 Task: Look for space in Segezha, Russia from 9th June, 2023 to 16th June, 2023 for 2 adults in price range Rs.8000 to Rs.16000. Place can be entire place with 2 bedrooms having 2 beds and 1 bathroom. Property type can be house, flat, guest house. Booking option can be shelf check-in. Required host language is English.
Action: Mouse moved to (384, 85)
Screenshot: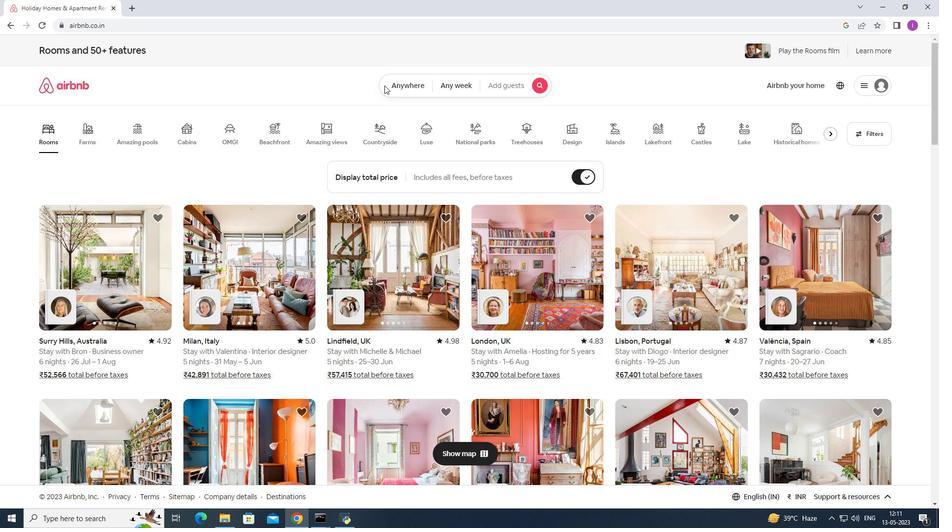 
Action: Mouse pressed left at (384, 85)
Screenshot: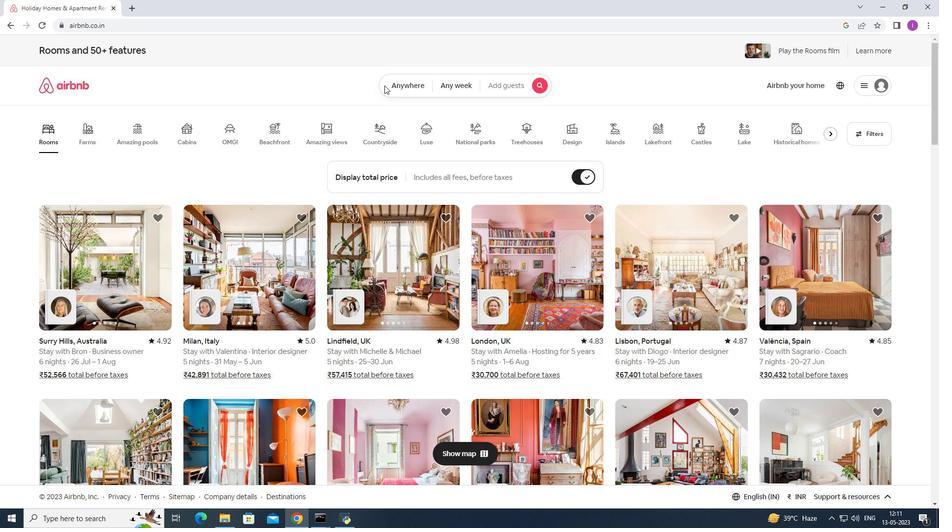 
Action: Mouse moved to (407, 88)
Screenshot: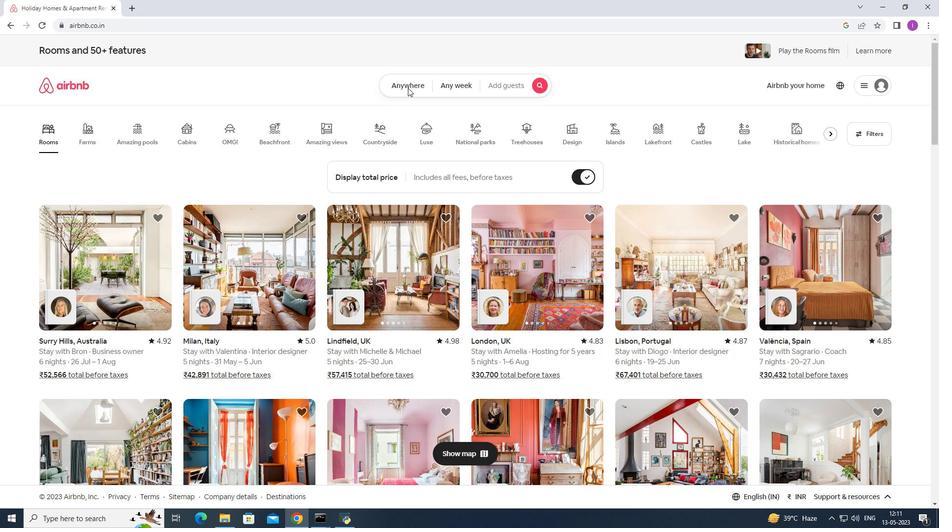 
Action: Mouse pressed left at (407, 88)
Screenshot: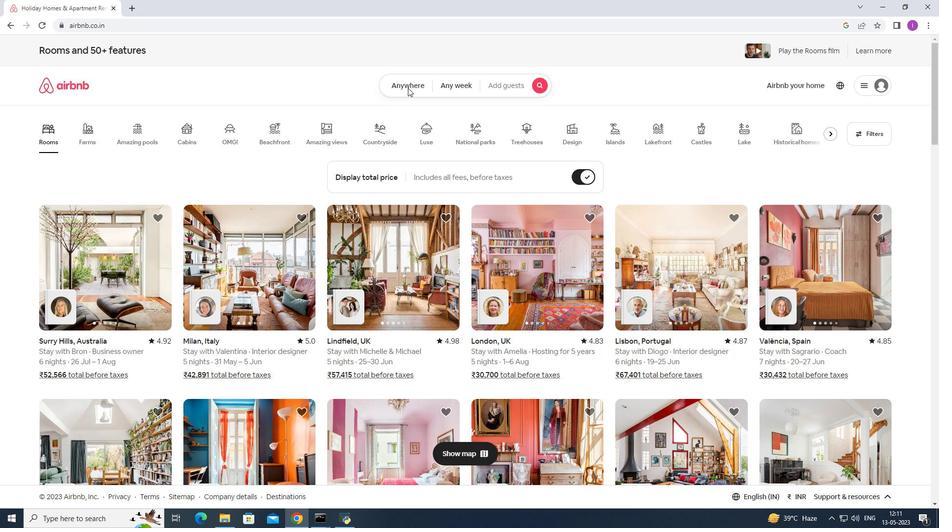 
Action: Mouse moved to (335, 122)
Screenshot: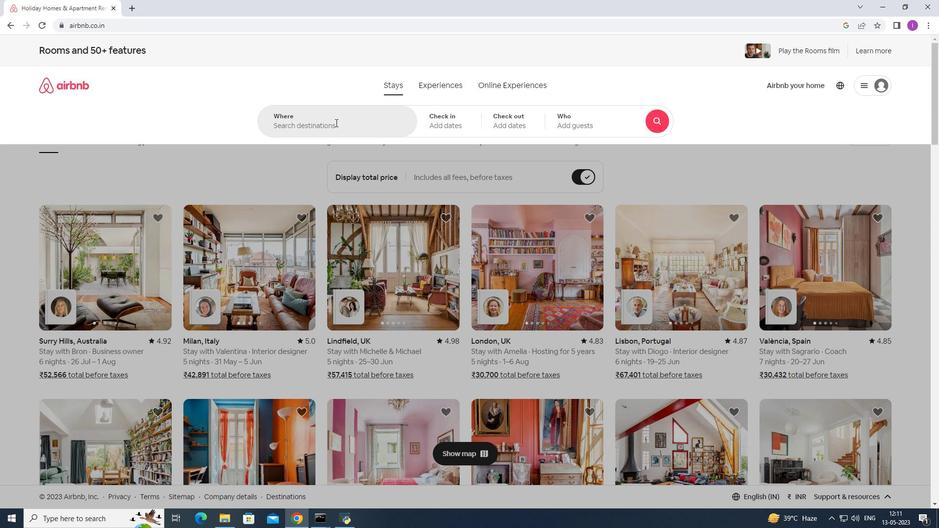 
Action: Mouse pressed left at (335, 122)
Screenshot: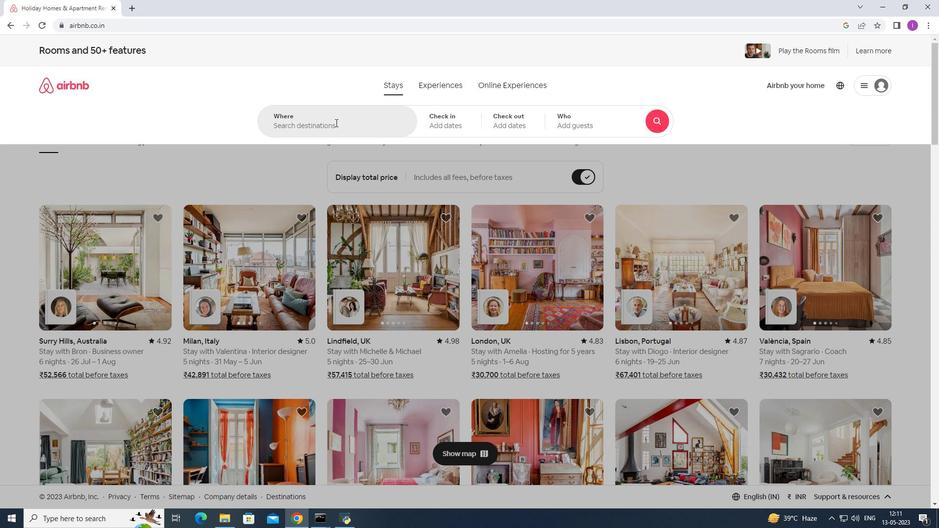 
Action: Key pressed <Key.shift>Segr<Key.backspace>ezh
Screenshot: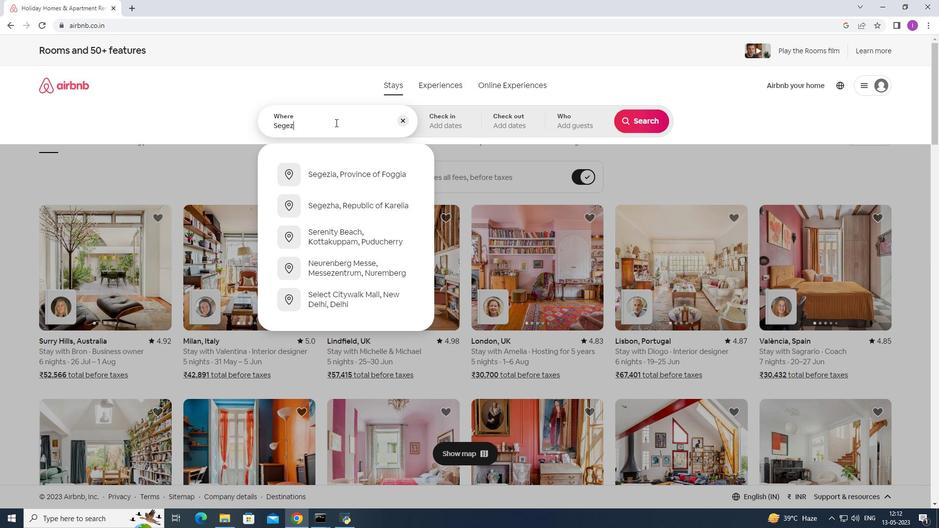 
Action: Mouse moved to (334, 125)
Screenshot: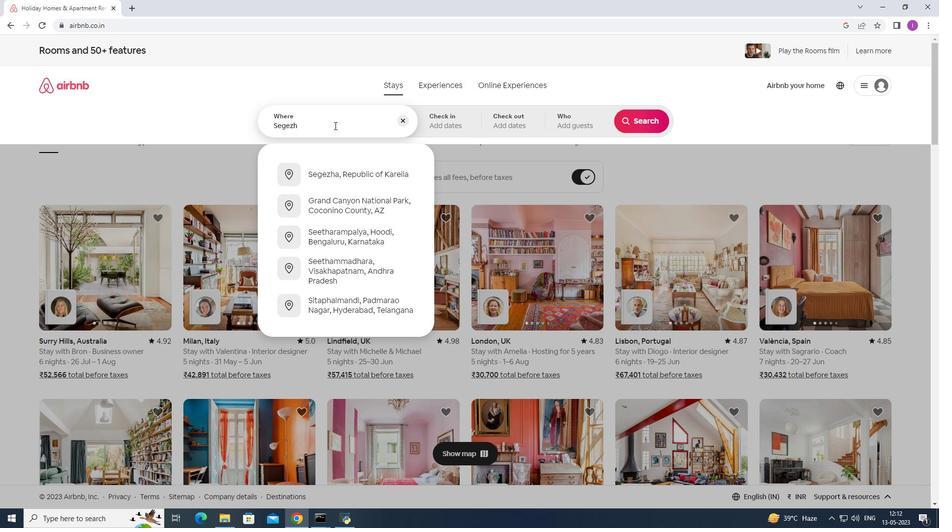 
Action: Key pressed a,<Key.shift>Russia
Screenshot: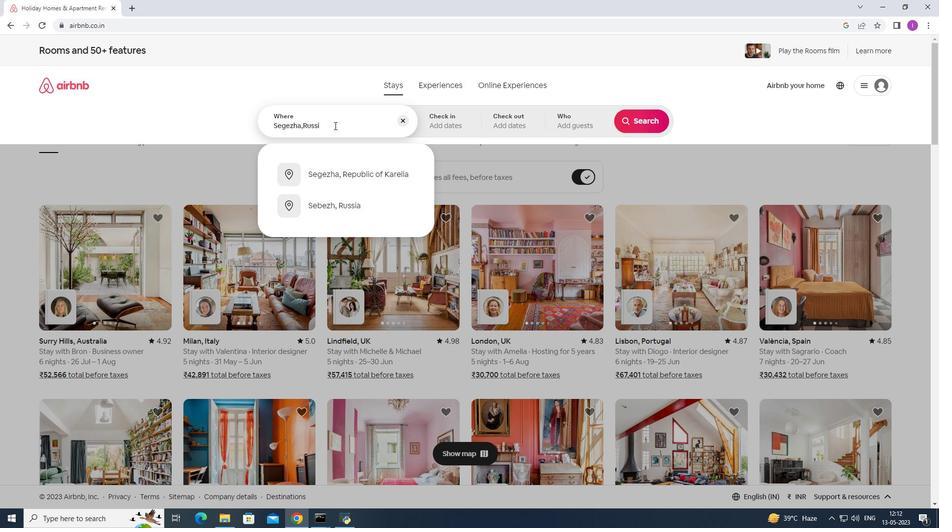 
Action: Mouse moved to (447, 128)
Screenshot: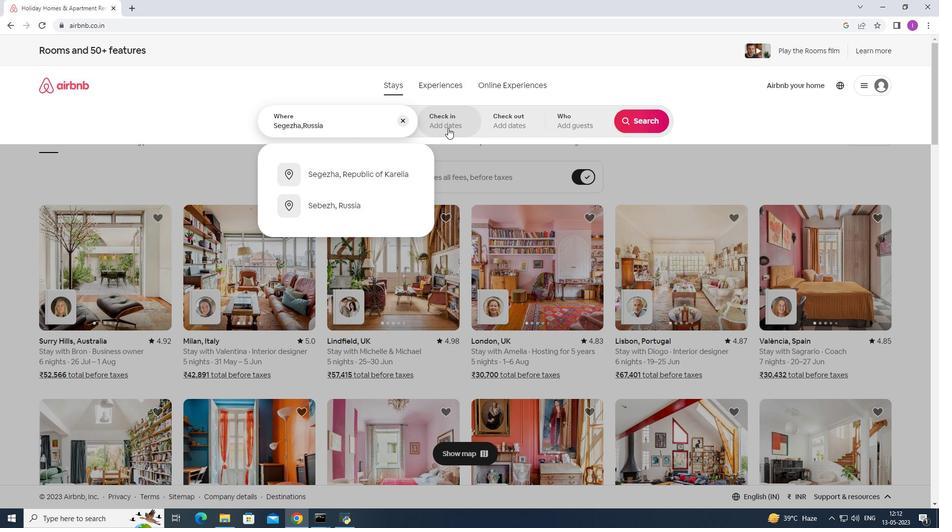 
Action: Mouse pressed left at (447, 128)
Screenshot: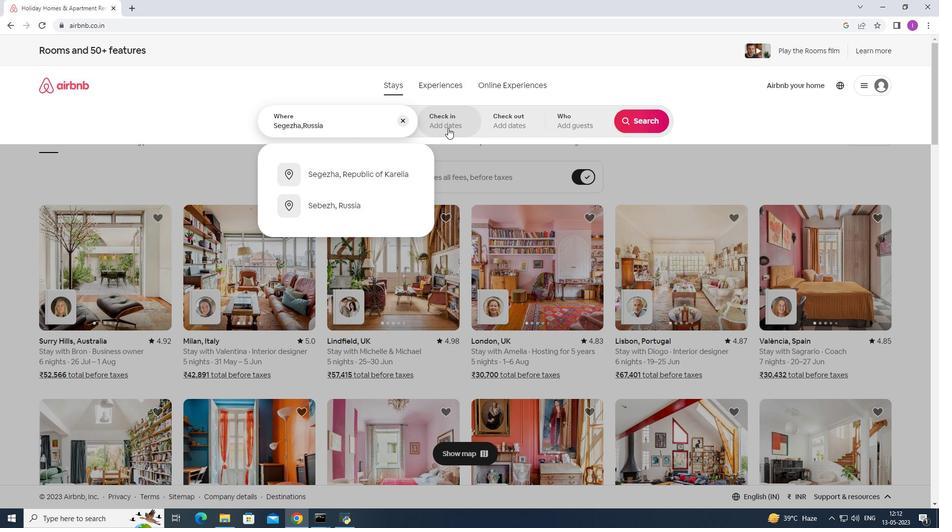 
Action: Mouse moved to (640, 198)
Screenshot: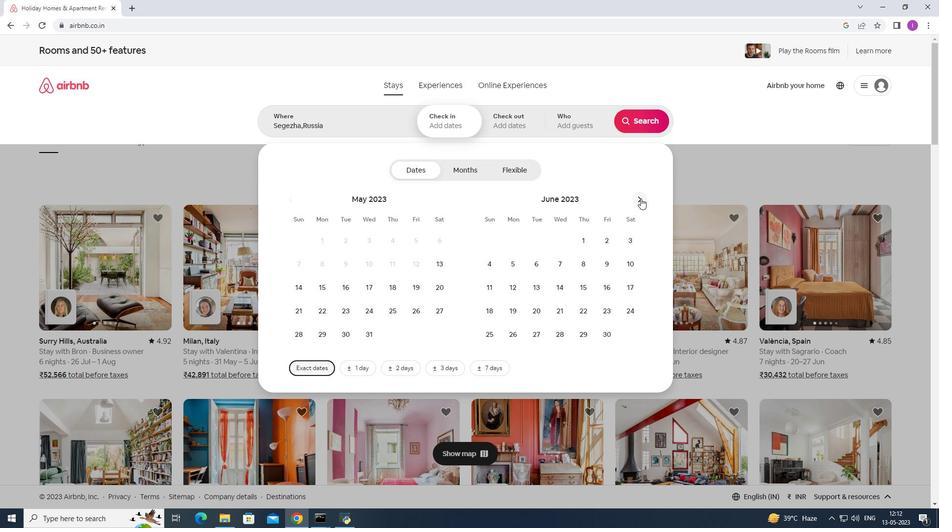 
Action: Mouse pressed left at (640, 198)
Screenshot: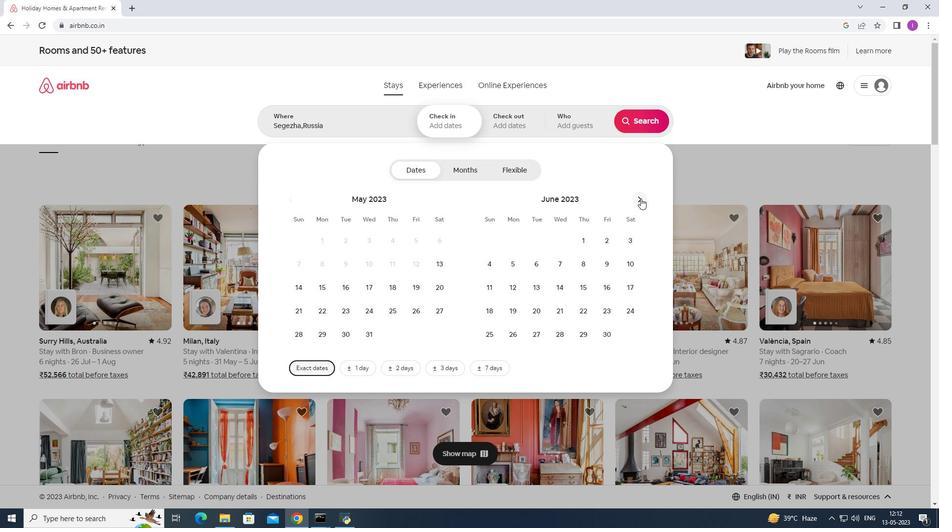 
Action: Mouse moved to (412, 259)
Screenshot: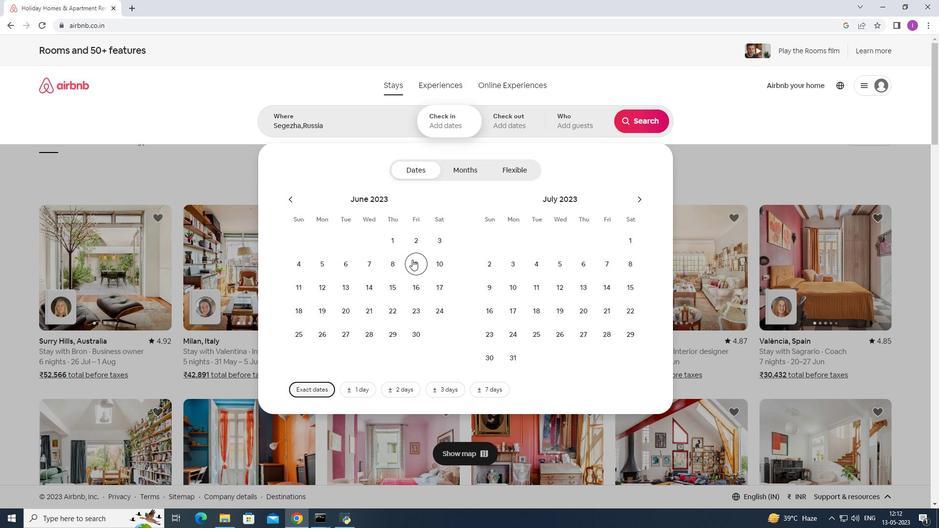 
Action: Mouse pressed left at (412, 259)
Screenshot: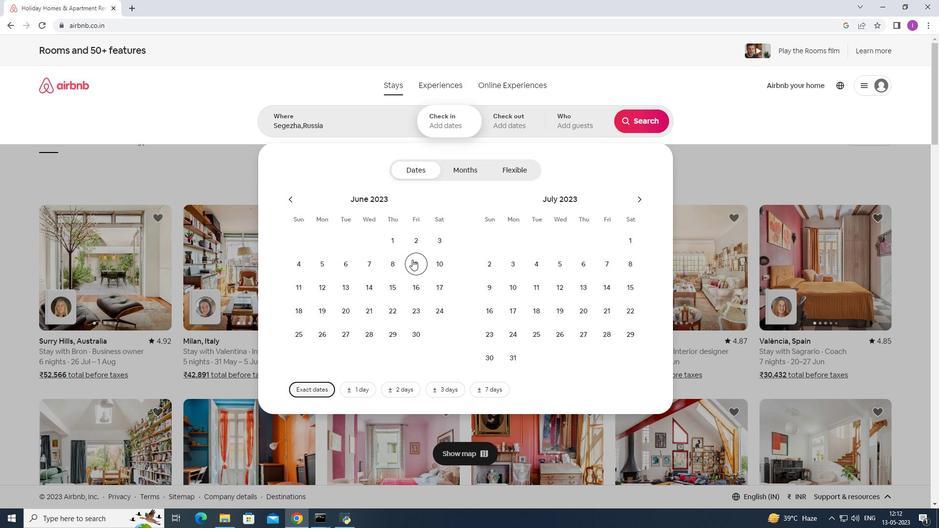 
Action: Mouse moved to (411, 283)
Screenshot: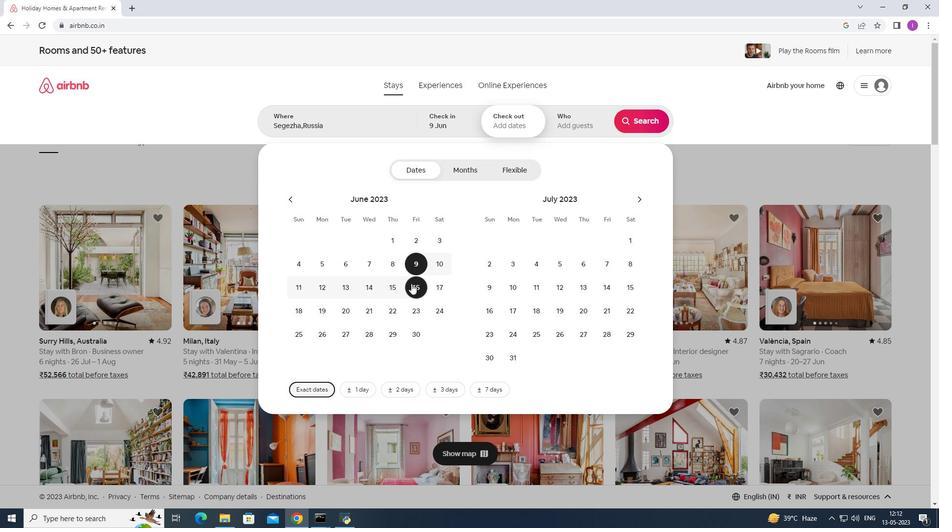 
Action: Mouse pressed left at (411, 283)
Screenshot: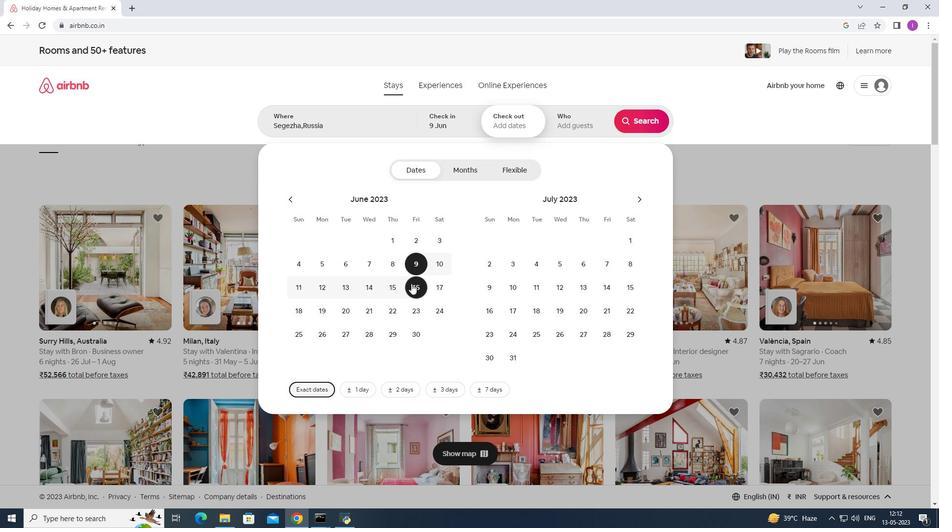 
Action: Mouse moved to (566, 128)
Screenshot: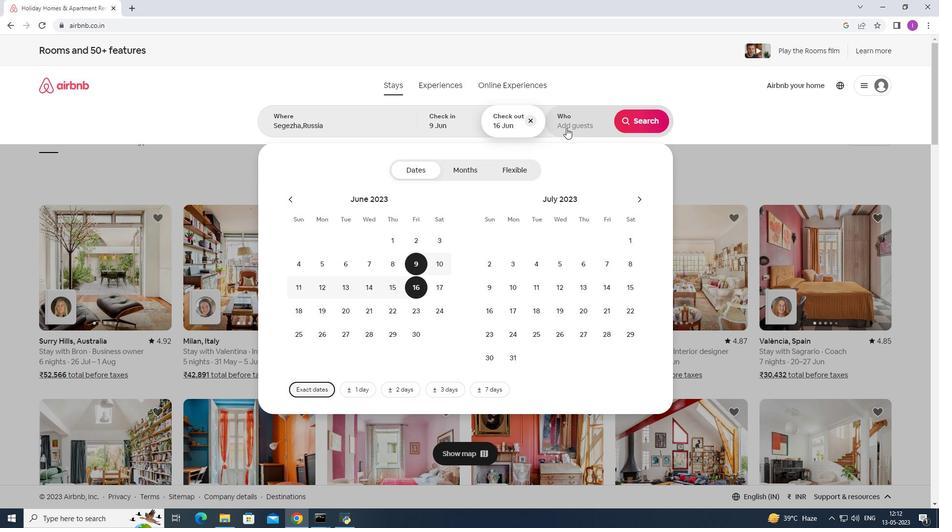 
Action: Mouse pressed left at (566, 128)
Screenshot: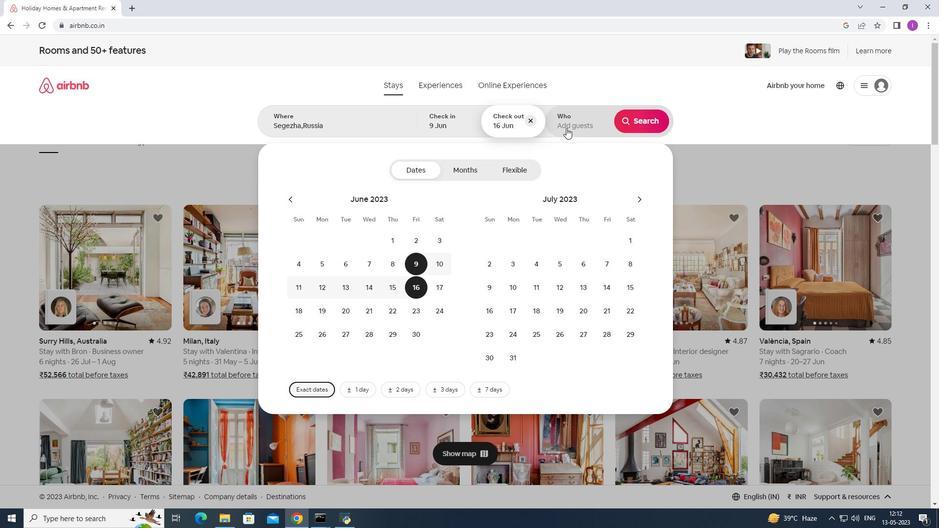 
Action: Mouse moved to (647, 171)
Screenshot: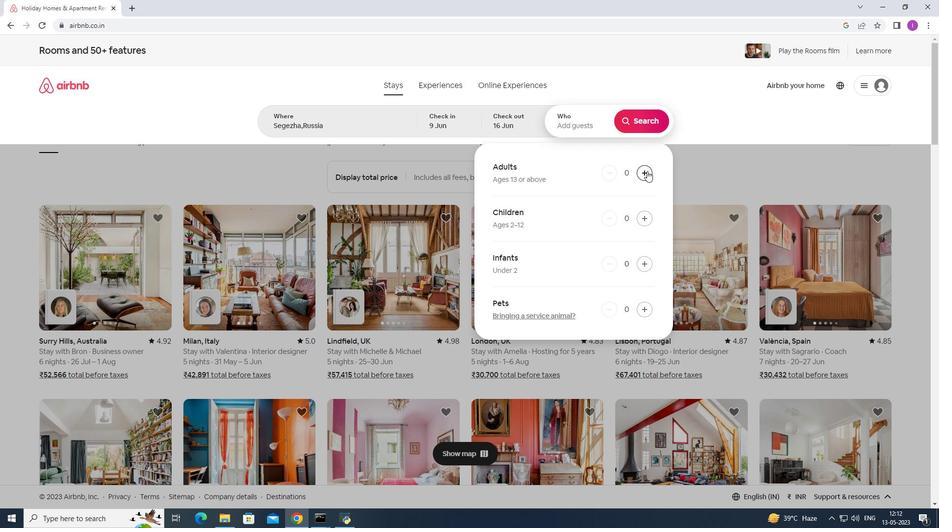 
Action: Mouse pressed left at (647, 171)
Screenshot: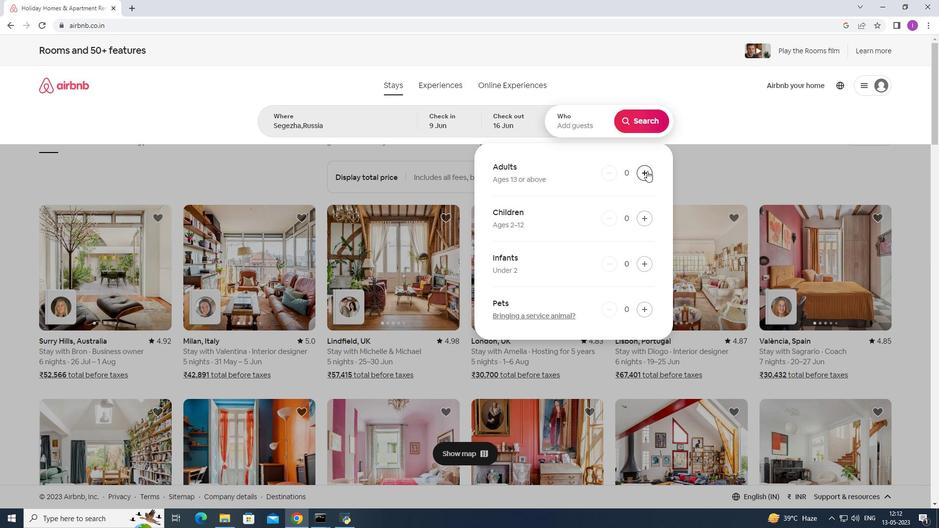 
Action: Mouse pressed left at (647, 171)
Screenshot: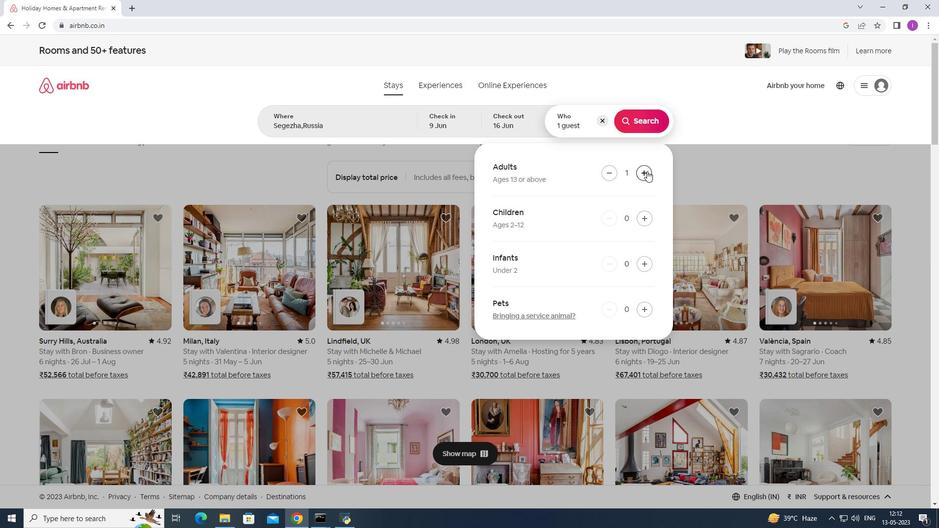 
Action: Mouse moved to (650, 117)
Screenshot: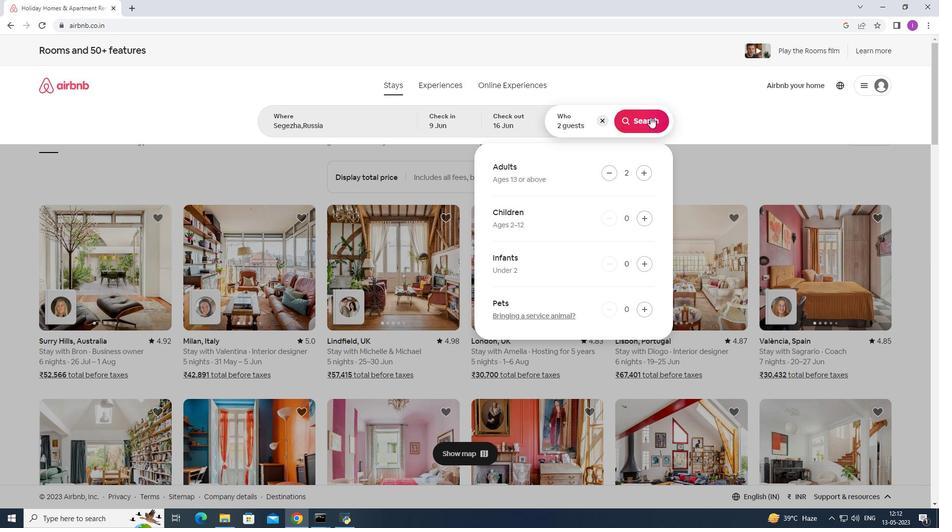 
Action: Mouse pressed left at (650, 117)
Screenshot: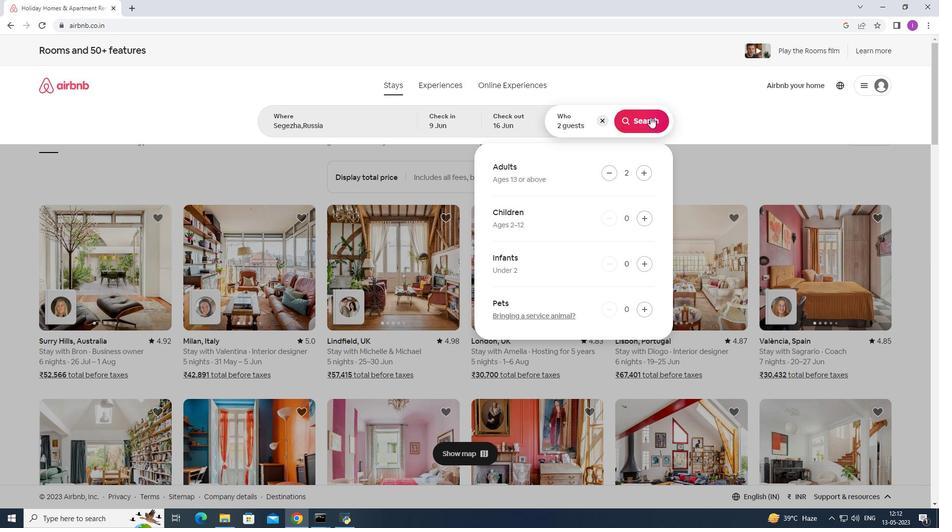 
Action: Mouse moved to (892, 95)
Screenshot: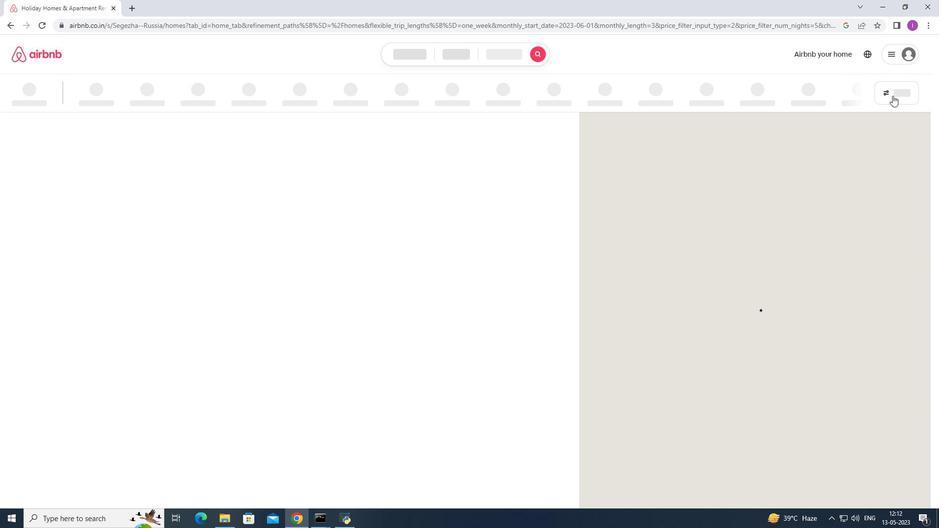 
Action: Mouse pressed left at (892, 95)
Screenshot: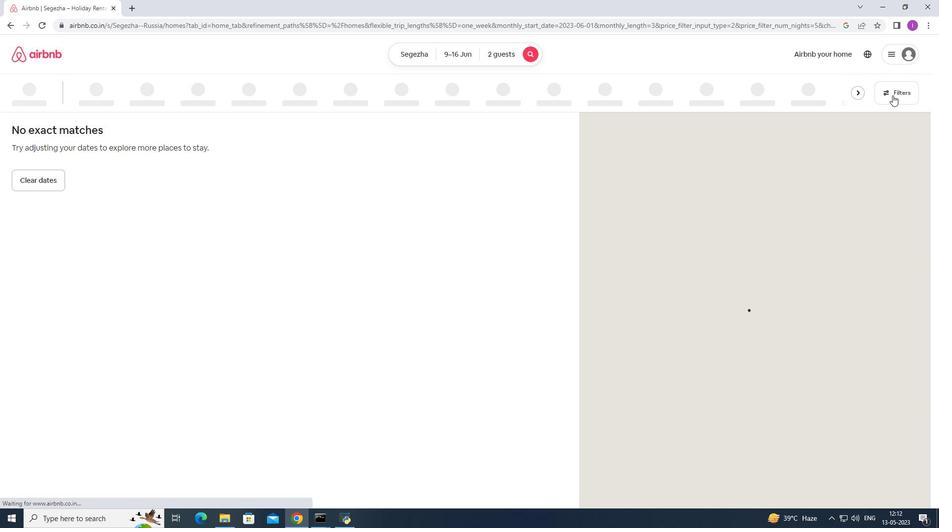 
Action: Mouse moved to (538, 335)
Screenshot: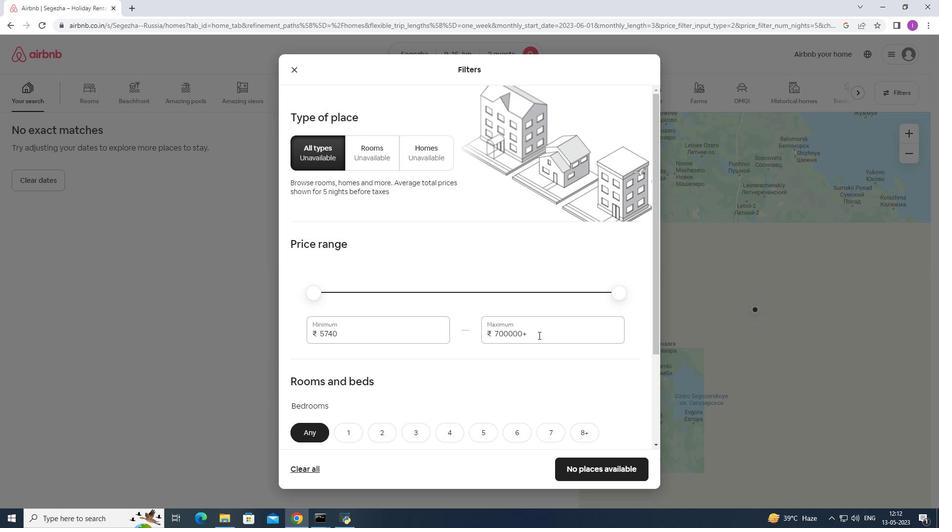 
Action: Mouse pressed left at (538, 335)
Screenshot: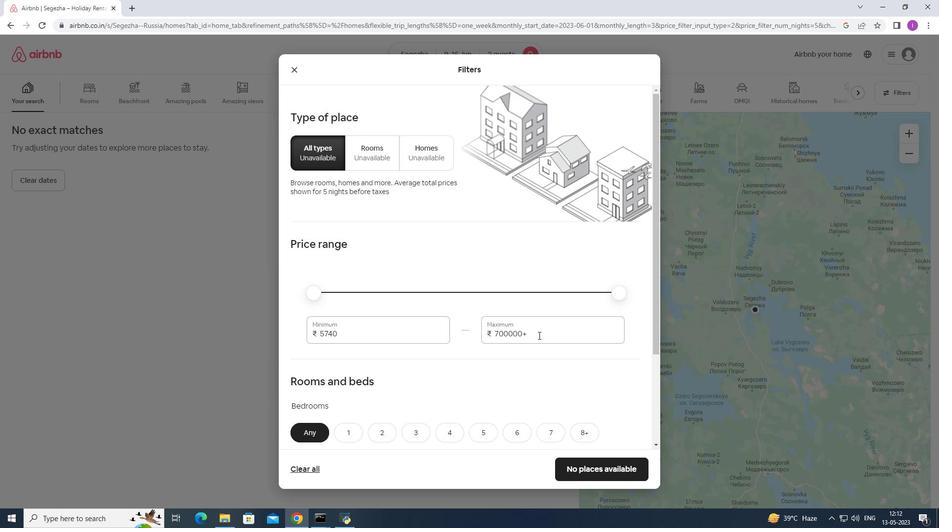 
Action: Mouse moved to (484, 332)
Screenshot: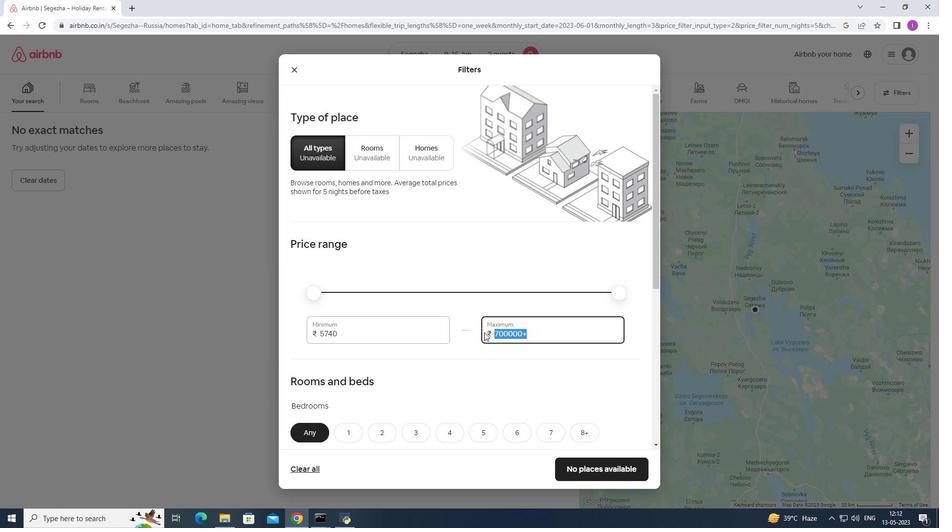 
Action: Key pressed 16000
Screenshot: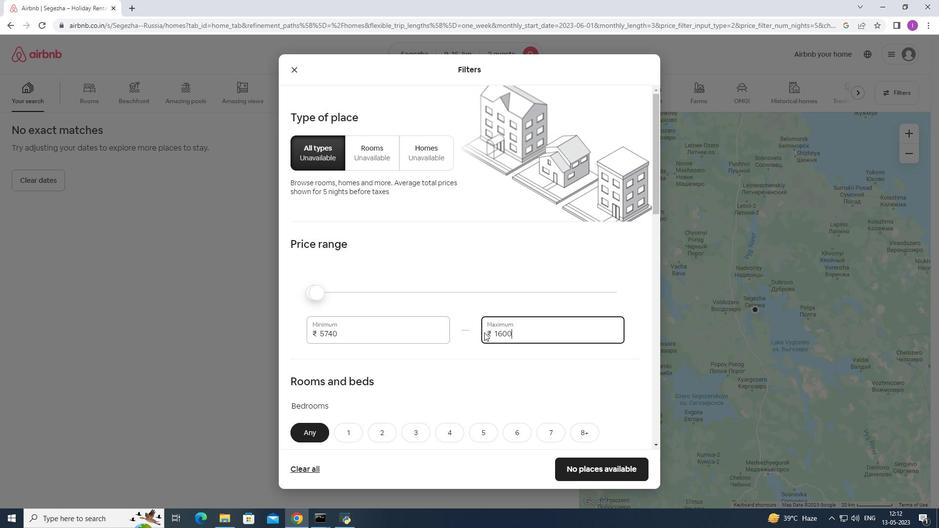 
Action: Mouse moved to (344, 331)
Screenshot: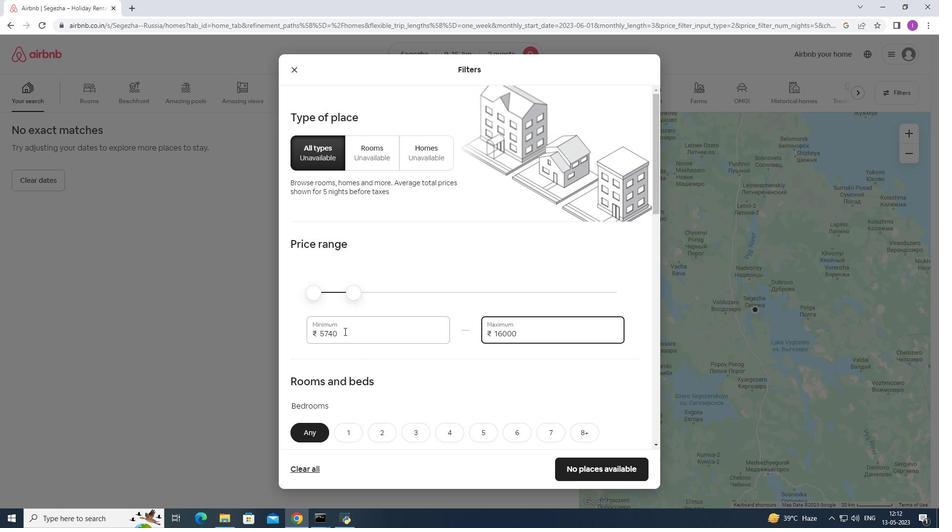 
Action: Mouse pressed left at (344, 331)
Screenshot: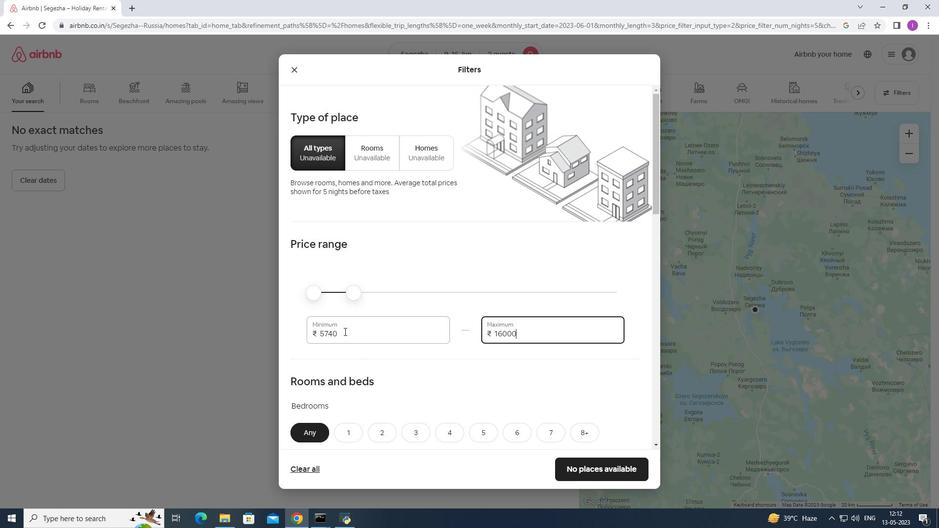 
Action: Mouse moved to (410, 350)
Screenshot: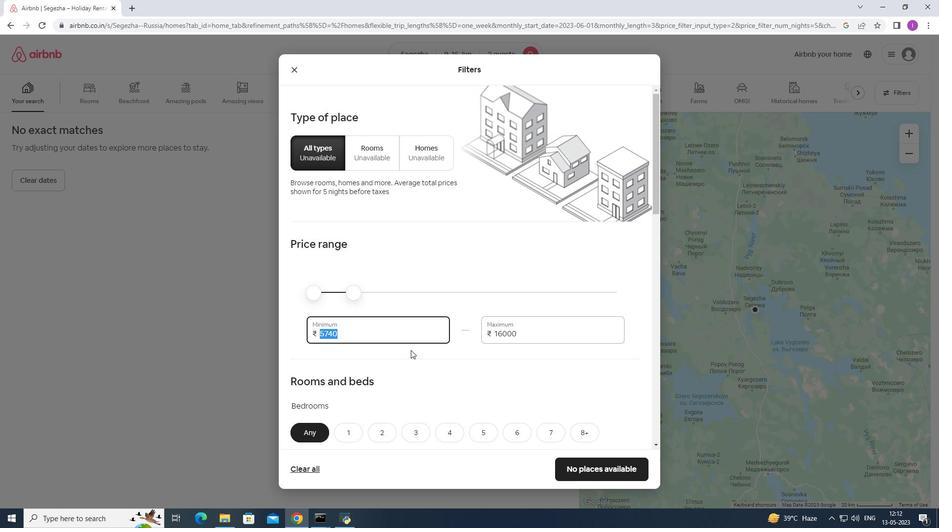 
Action: Key pressed 8000
Screenshot: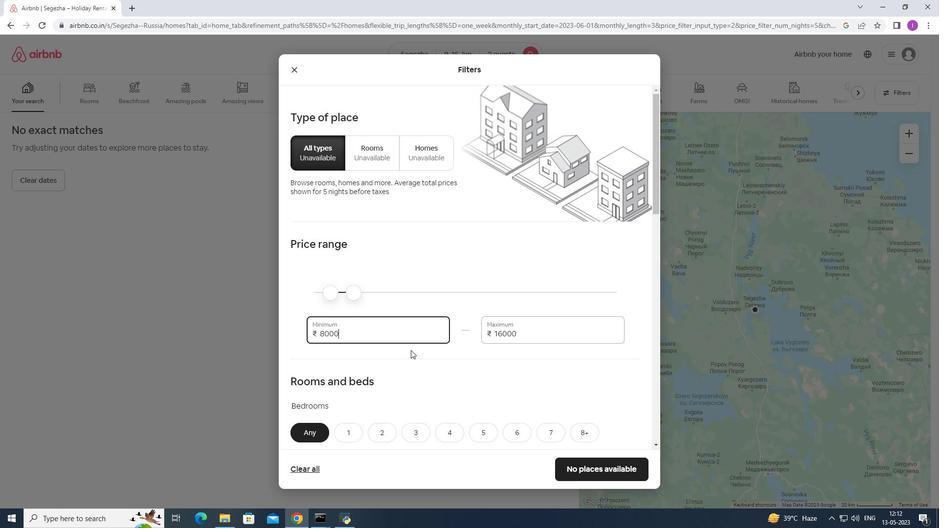 
Action: Mouse moved to (476, 348)
Screenshot: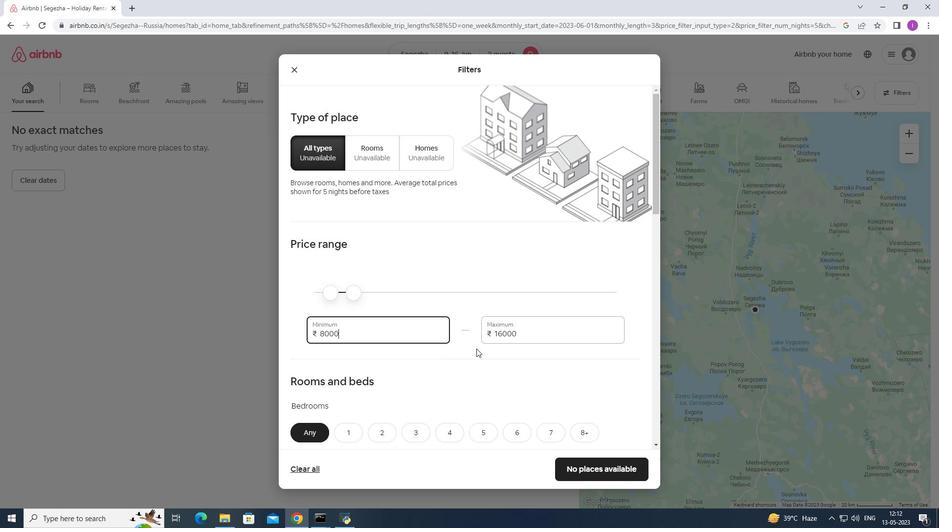 
Action: Mouse scrolled (476, 348) with delta (0, 0)
Screenshot: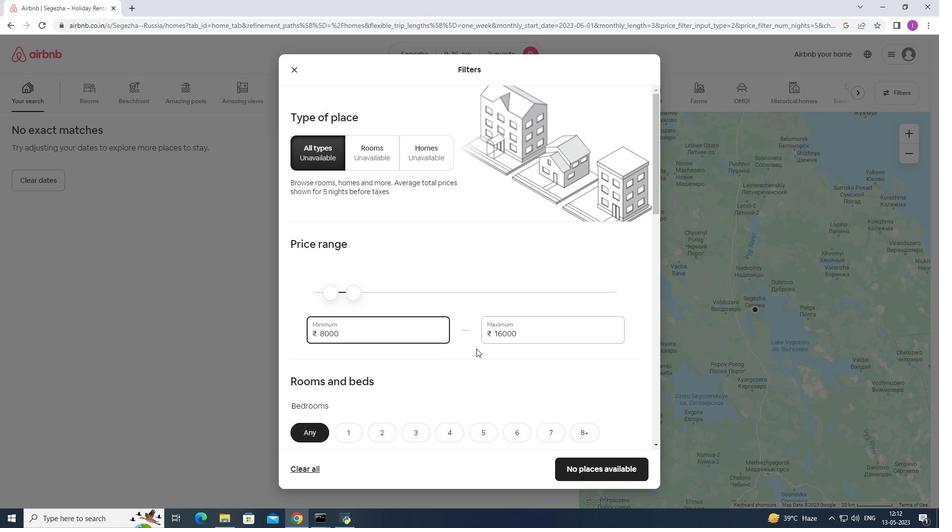 
Action: Mouse scrolled (476, 348) with delta (0, 0)
Screenshot: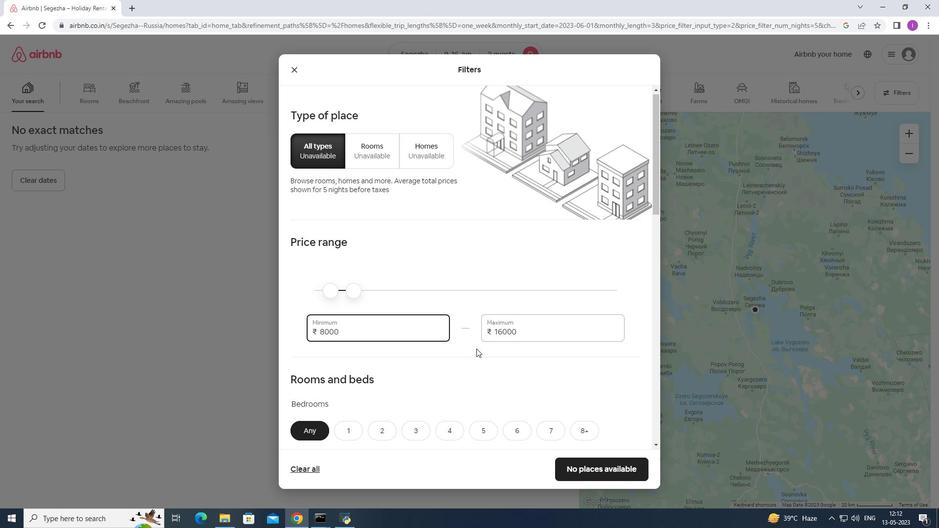 
Action: Mouse scrolled (476, 348) with delta (0, 0)
Screenshot: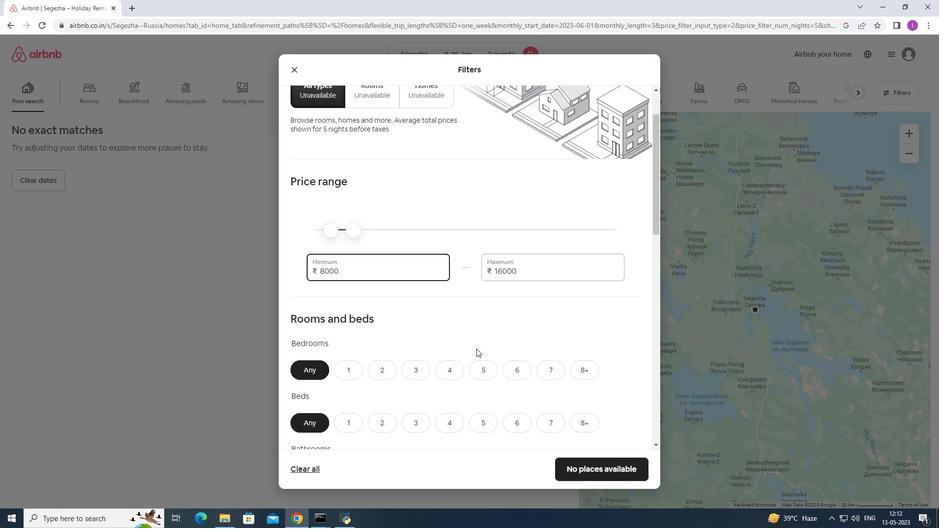
Action: Mouse scrolled (476, 348) with delta (0, 0)
Screenshot: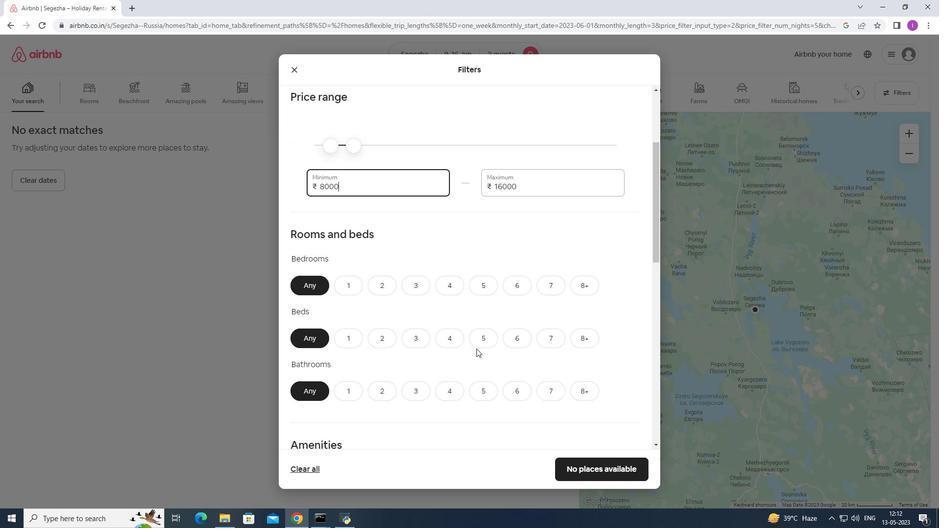 
Action: Mouse scrolled (476, 348) with delta (0, 0)
Screenshot: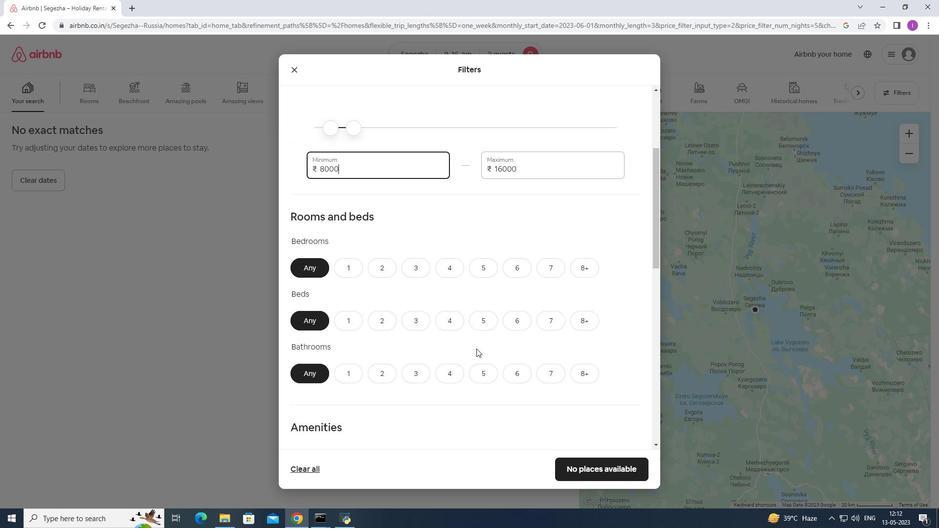 
Action: Mouse moved to (375, 188)
Screenshot: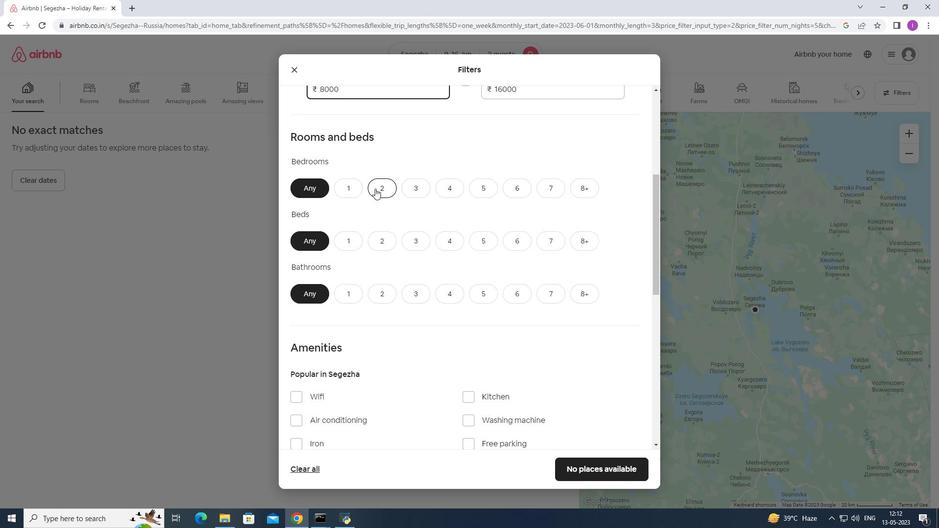 
Action: Mouse pressed left at (375, 188)
Screenshot: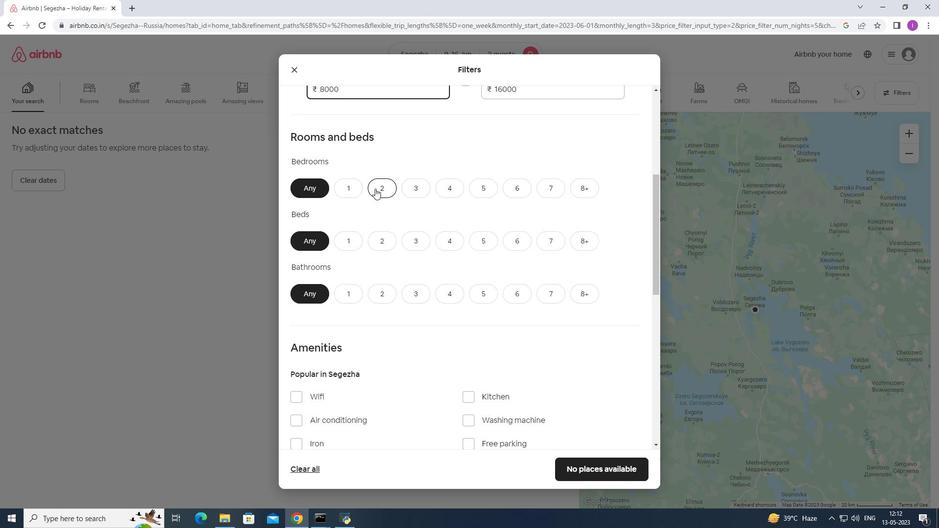
Action: Mouse moved to (378, 239)
Screenshot: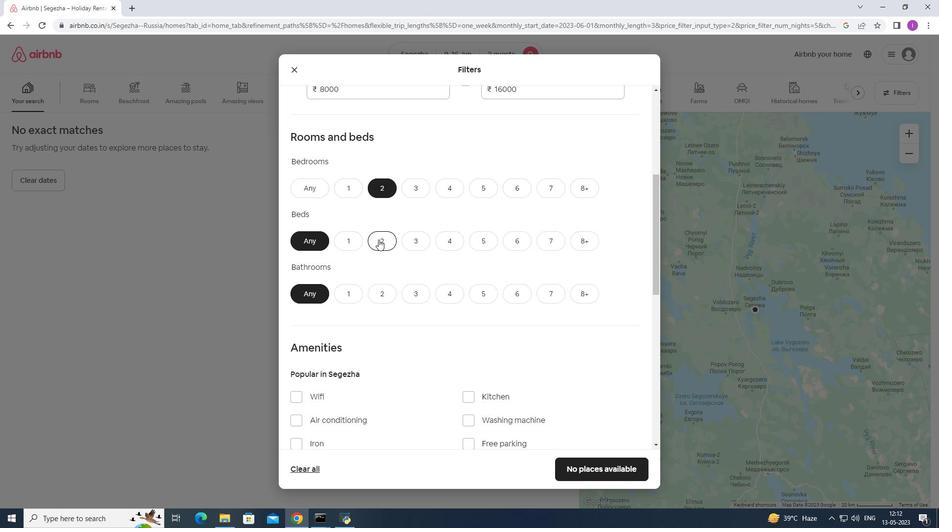 
Action: Mouse pressed left at (378, 239)
Screenshot: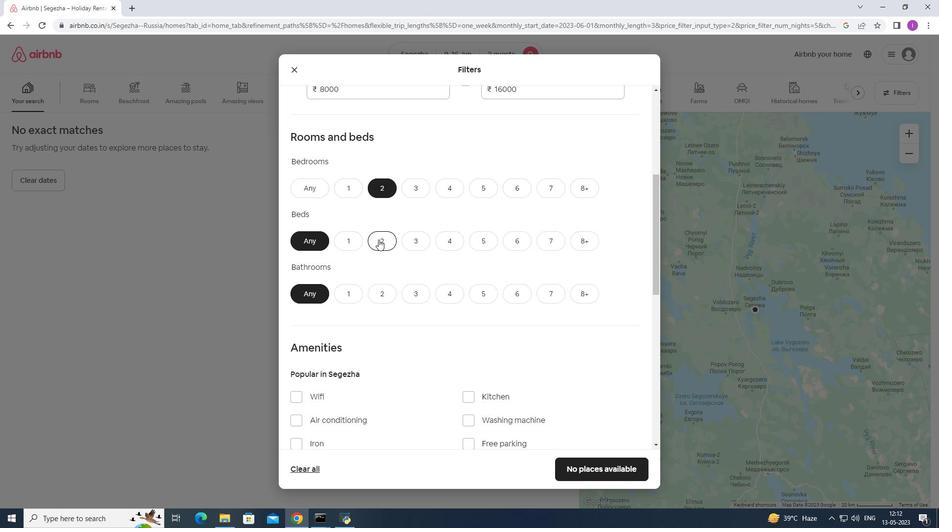 
Action: Mouse moved to (347, 296)
Screenshot: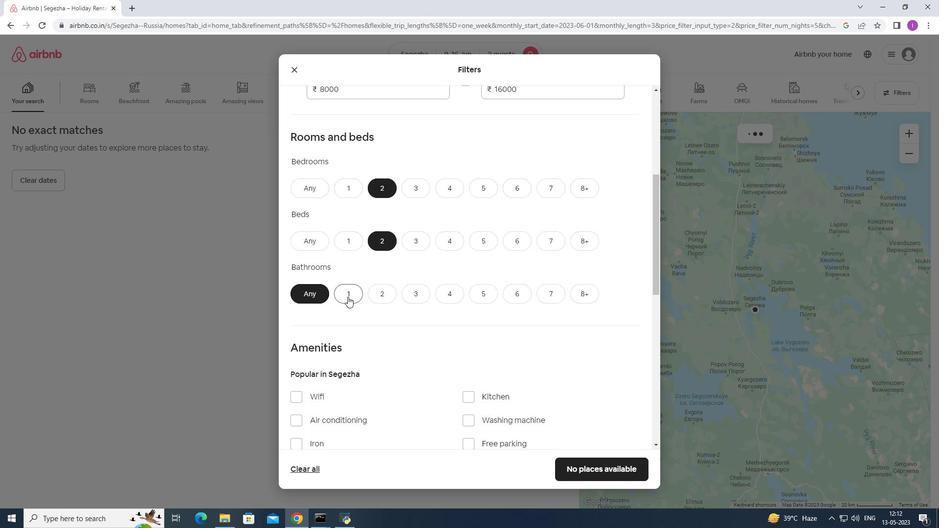 
Action: Mouse pressed left at (347, 296)
Screenshot: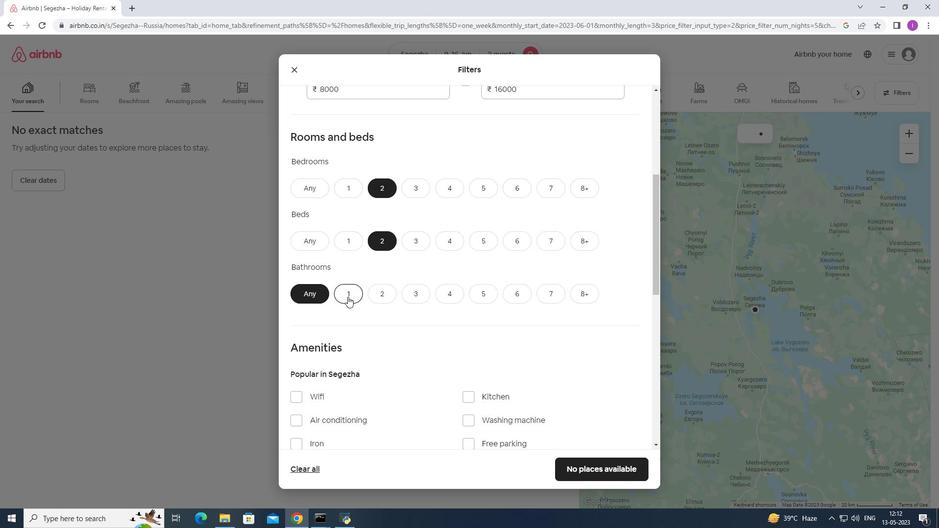 
Action: Mouse moved to (395, 277)
Screenshot: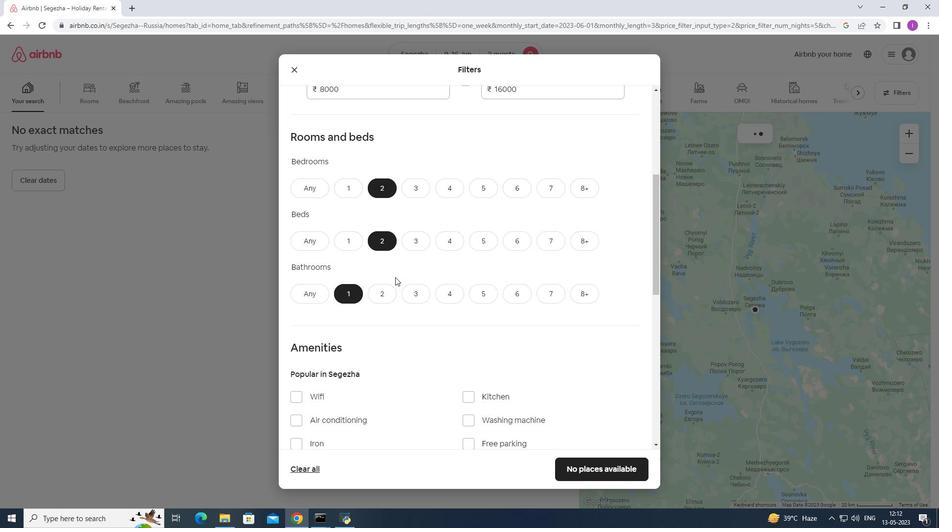 
Action: Mouse scrolled (395, 276) with delta (0, 0)
Screenshot: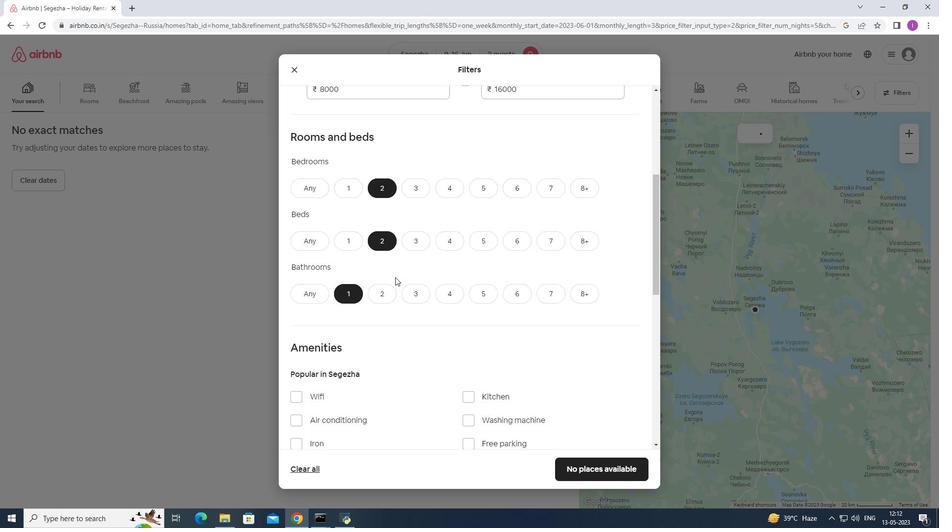 
Action: Mouse scrolled (395, 276) with delta (0, 0)
Screenshot: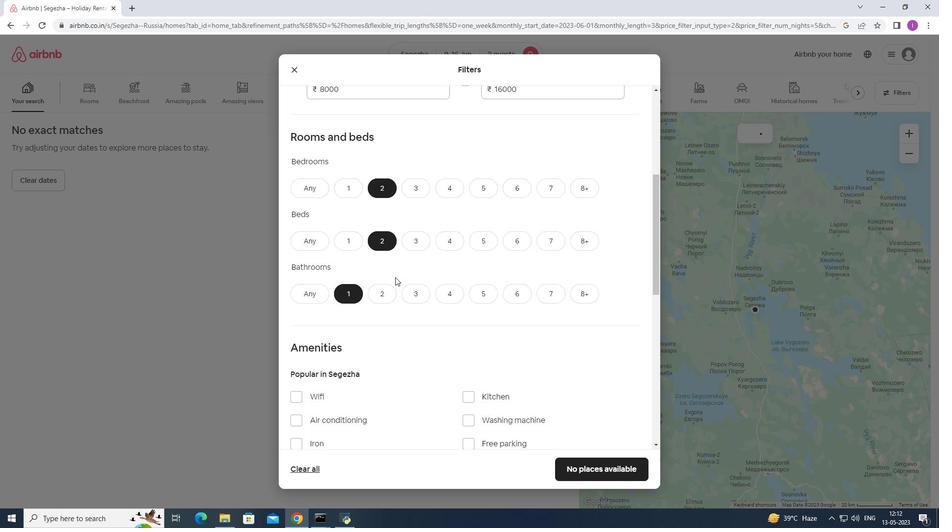 
Action: Mouse scrolled (395, 276) with delta (0, 0)
Screenshot: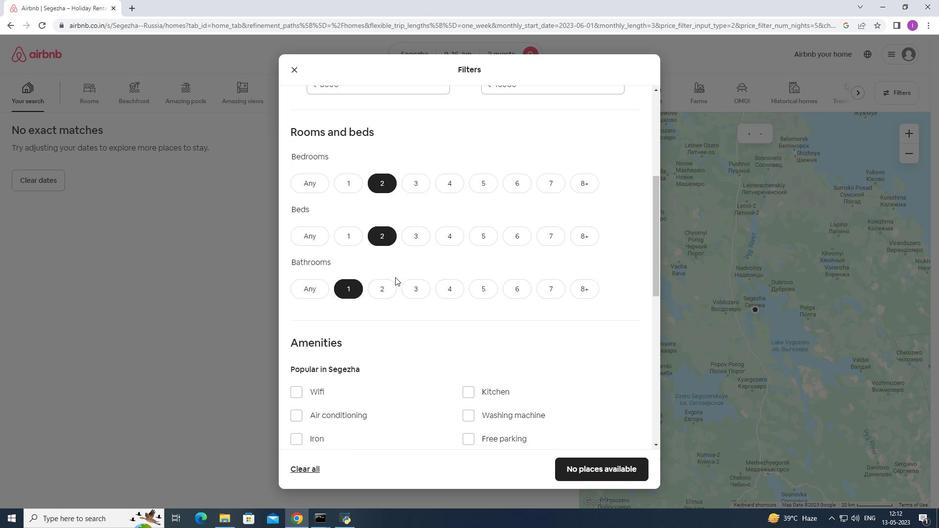 
Action: Mouse scrolled (395, 276) with delta (0, 0)
Screenshot: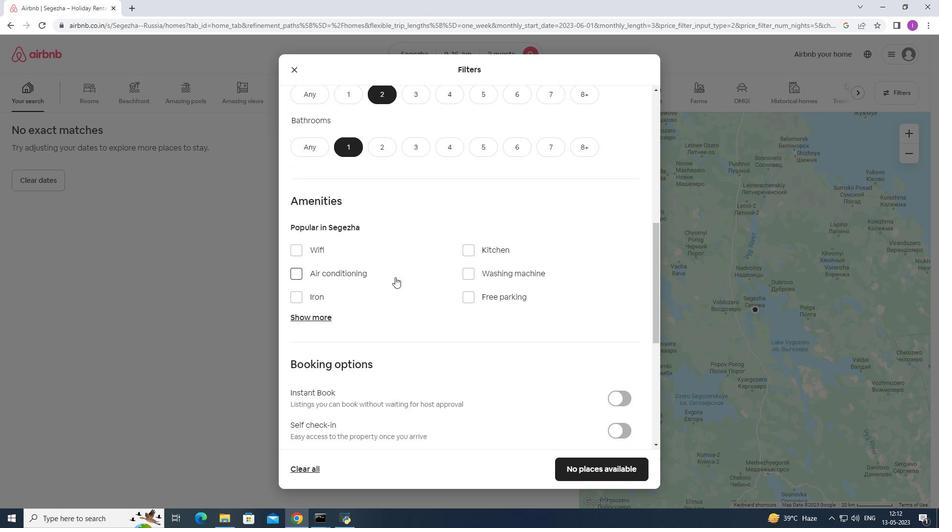 
Action: Mouse scrolled (395, 276) with delta (0, 0)
Screenshot: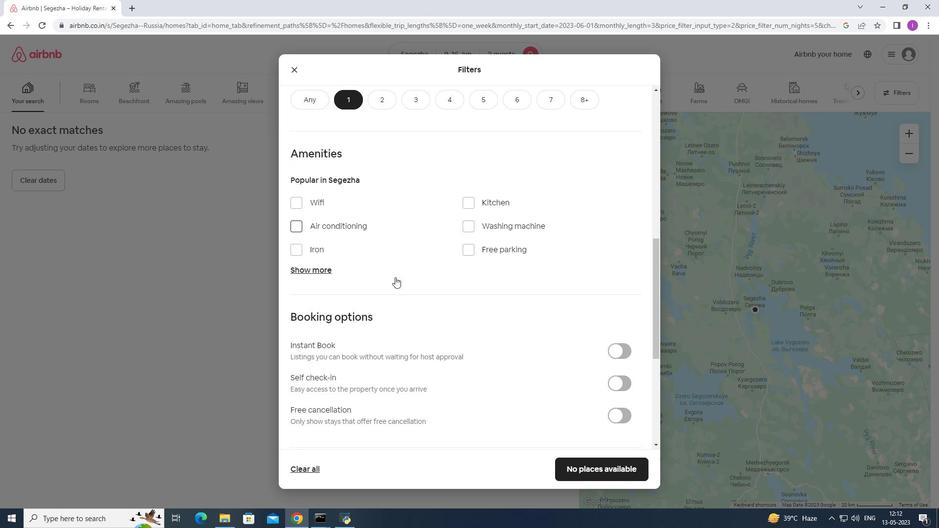 
Action: Mouse moved to (397, 269)
Screenshot: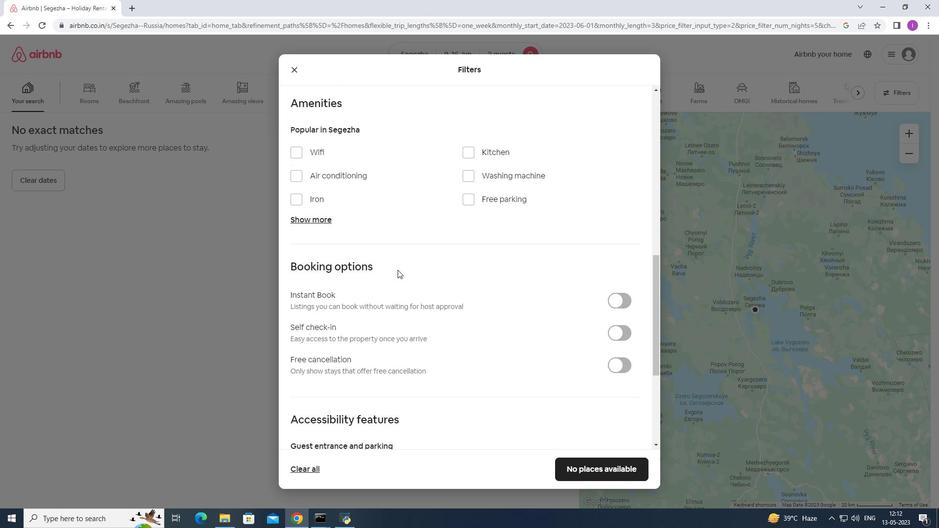 
Action: Mouse scrolled (397, 269) with delta (0, 0)
Screenshot: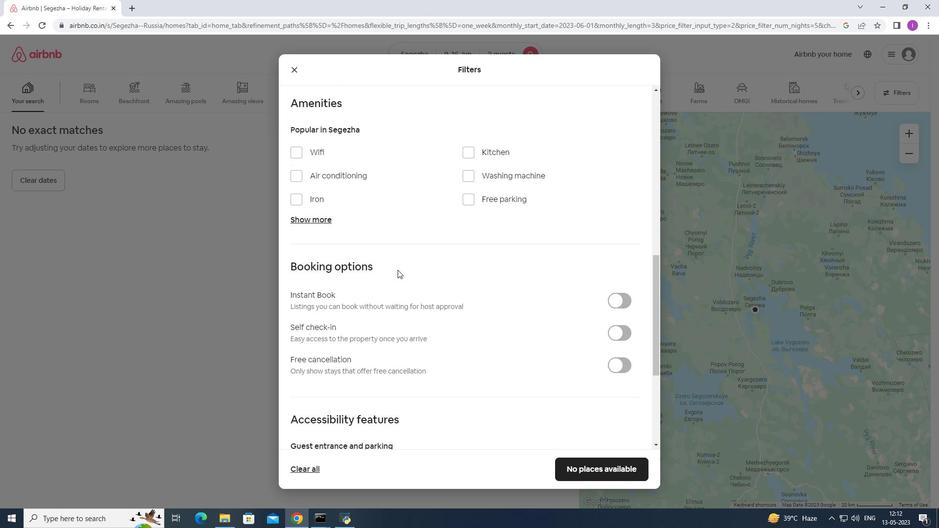
Action: Mouse scrolled (397, 269) with delta (0, 0)
Screenshot: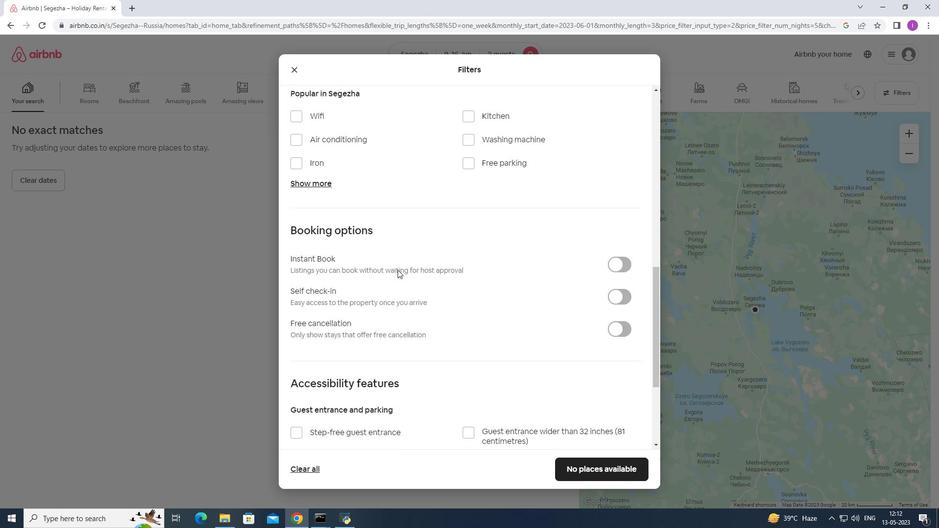 
Action: Mouse moved to (624, 238)
Screenshot: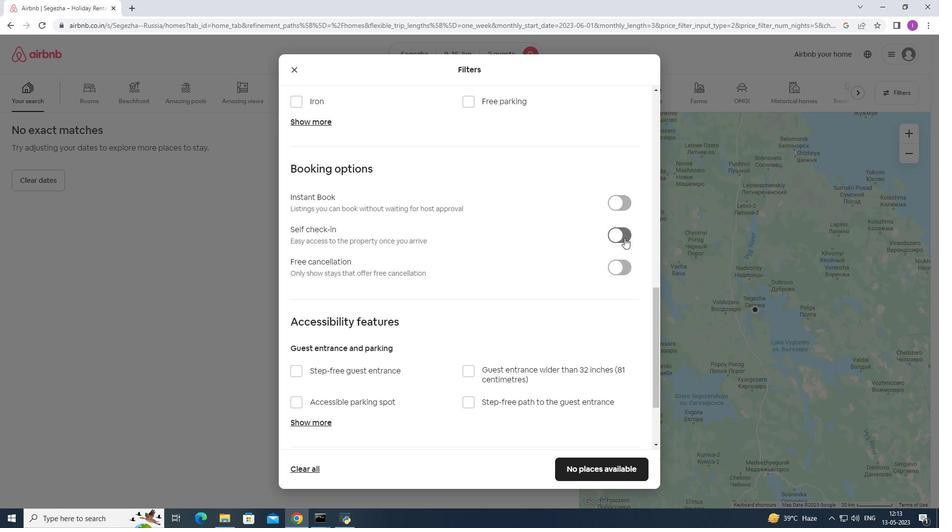 
Action: Mouse pressed left at (624, 238)
Screenshot: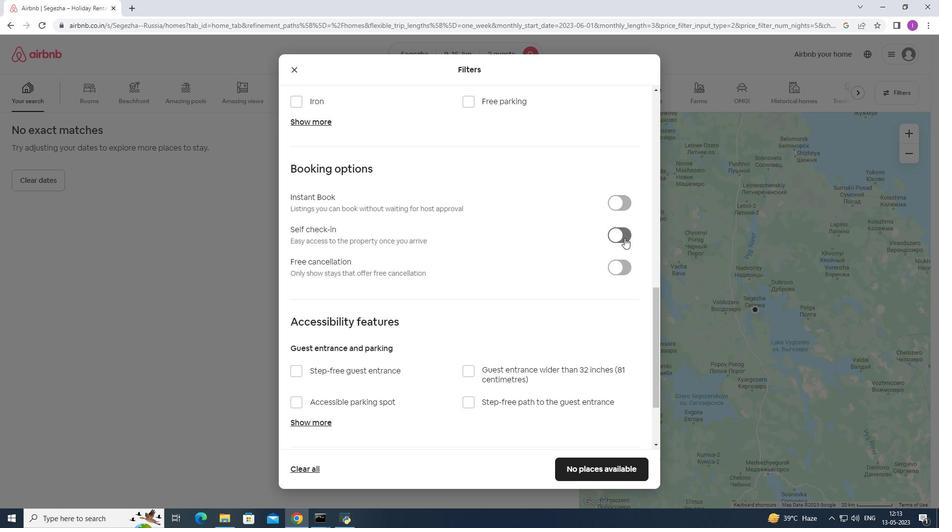 
Action: Mouse moved to (473, 292)
Screenshot: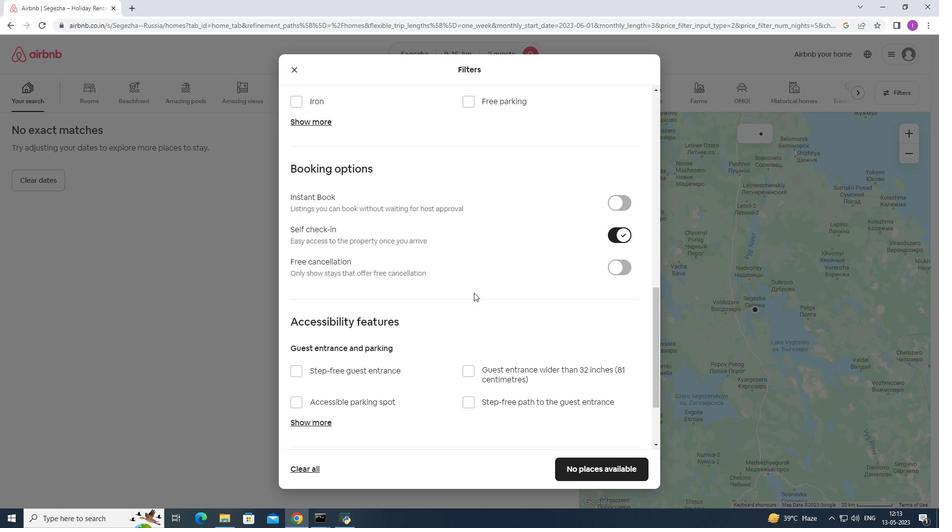 
Action: Mouse scrolled (473, 292) with delta (0, 0)
Screenshot: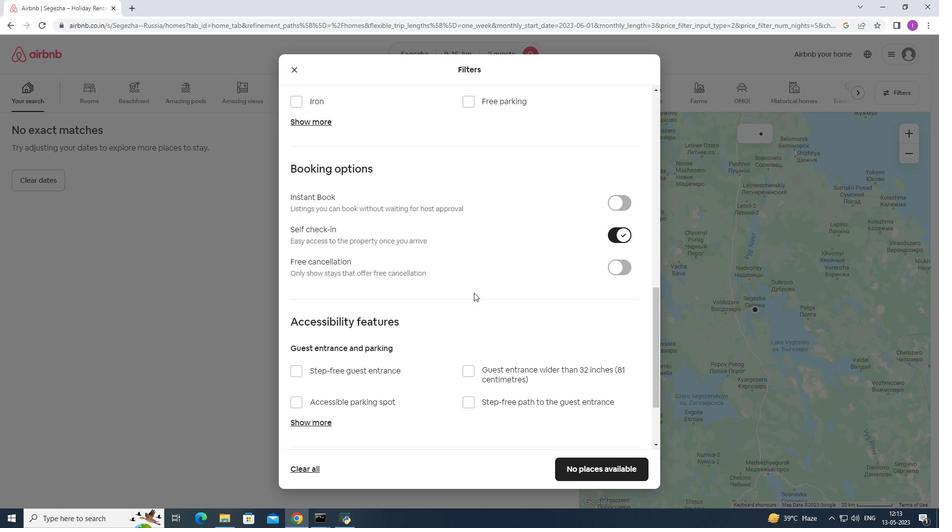 
Action: Mouse scrolled (473, 292) with delta (0, 0)
Screenshot: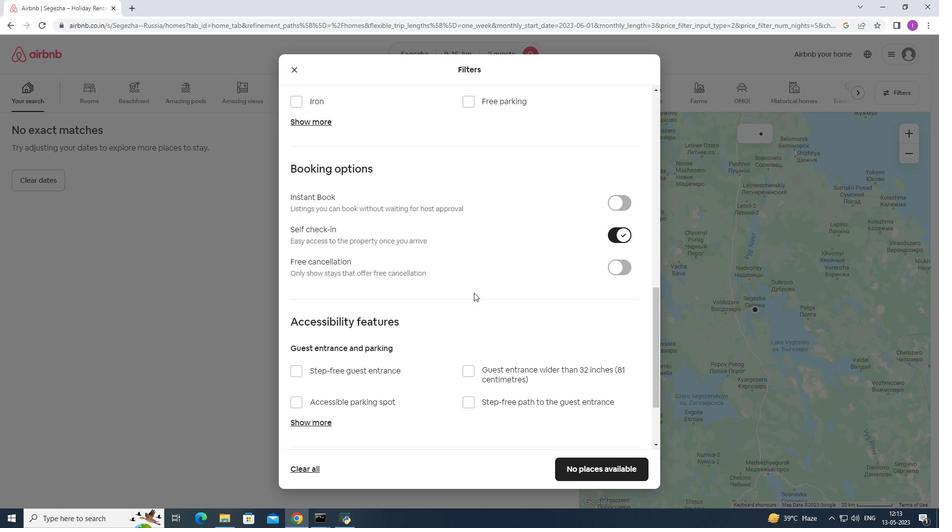 
Action: Mouse moved to (473, 292)
Screenshot: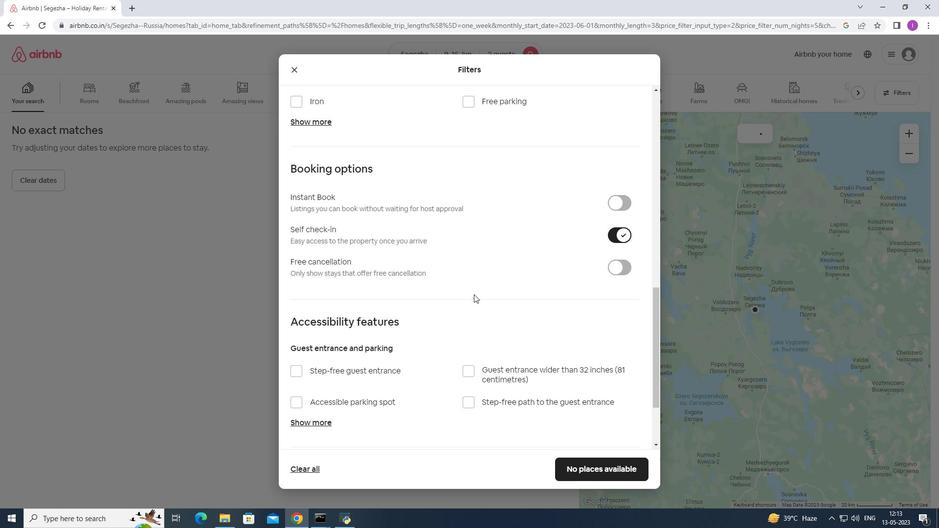 
Action: Mouse scrolled (473, 292) with delta (0, 0)
Screenshot: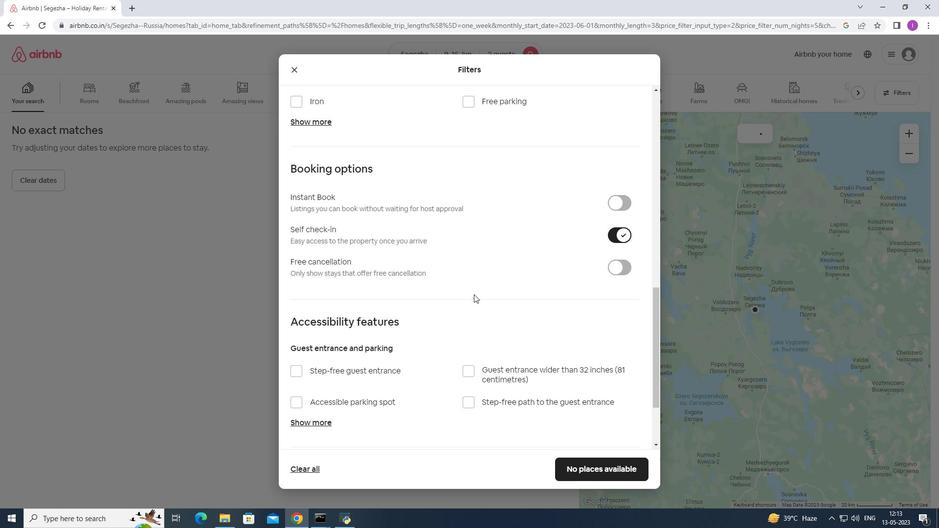 
Action: Mouse moved to (473, 294)
Screenshot: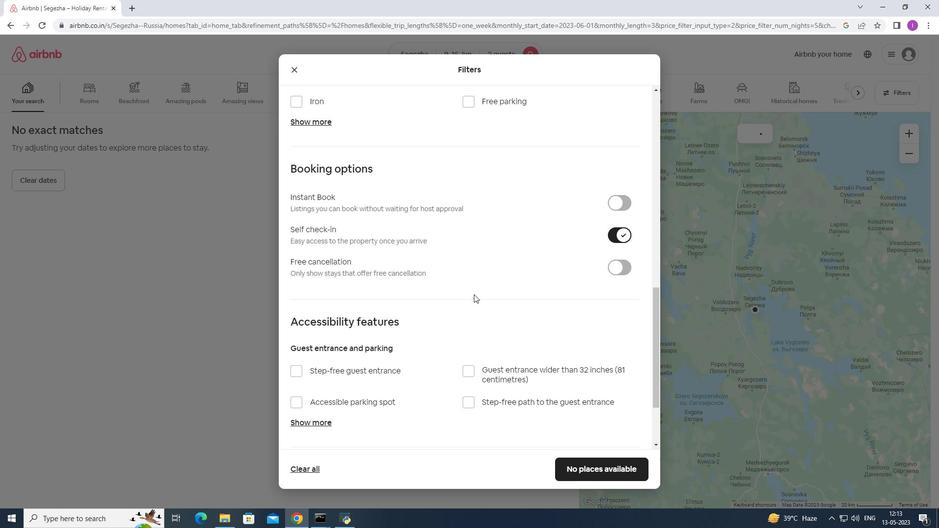 
Action: Mouse scrolled (473, 293) with delta (0, 0)
Screenshot: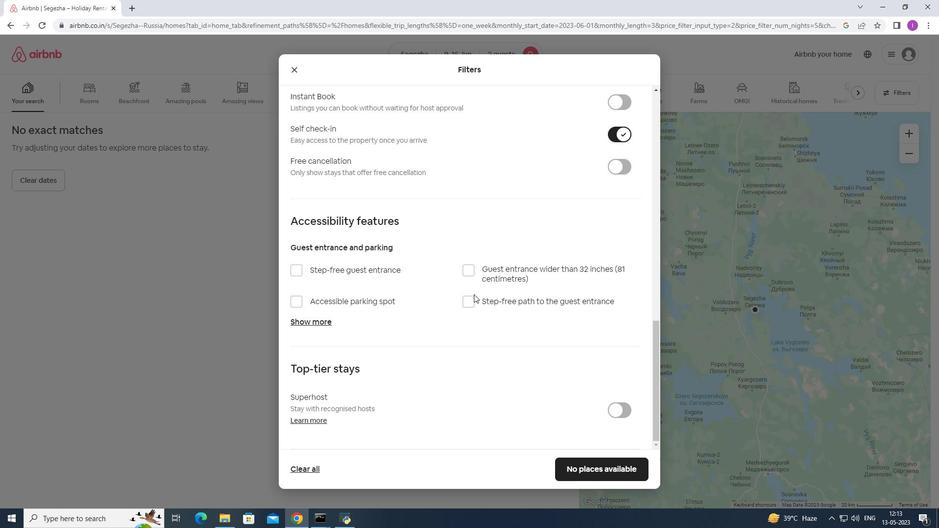
Action: Mouse scrolled (473, 293) with delta (0, 0)
Screenshot: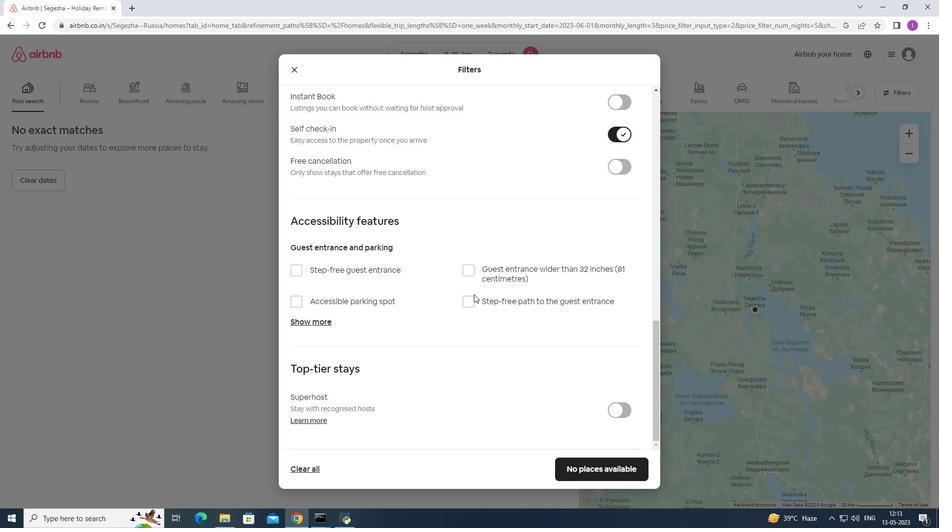 
Action: Mouse scrolled (473, 293) with delta (0, 0)
Screenshot: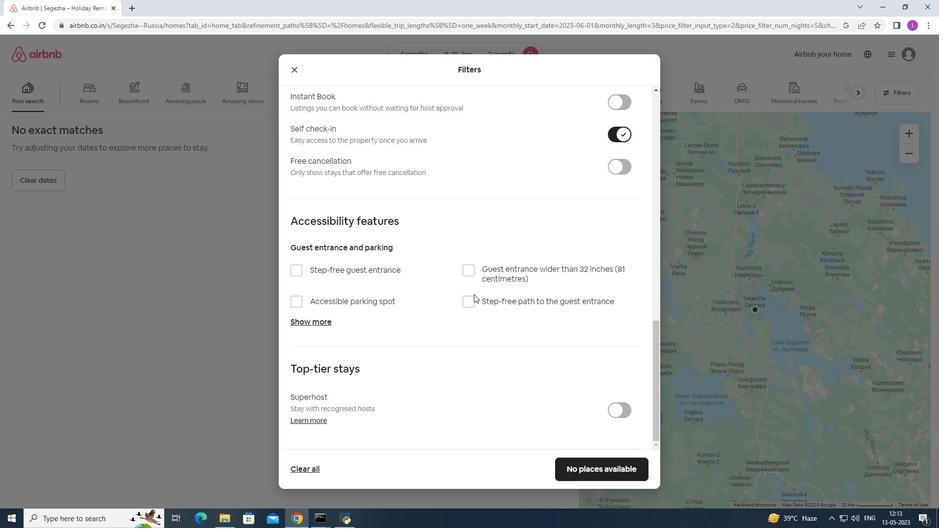 
Action: Mouse scrolled (473, 293) with delta (0, 0)
Screenshot: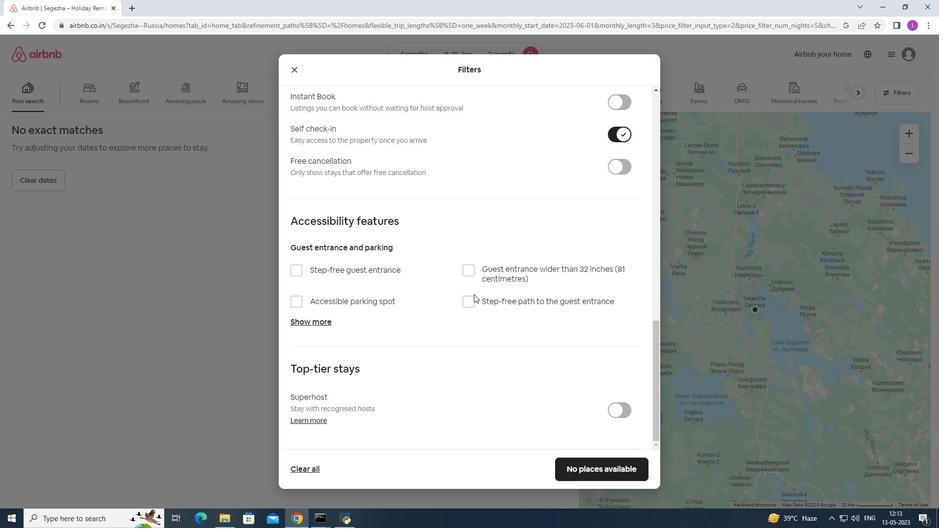 
Action: Mouse scrolled (473, 293) with delta (0, 0)
Screenshot: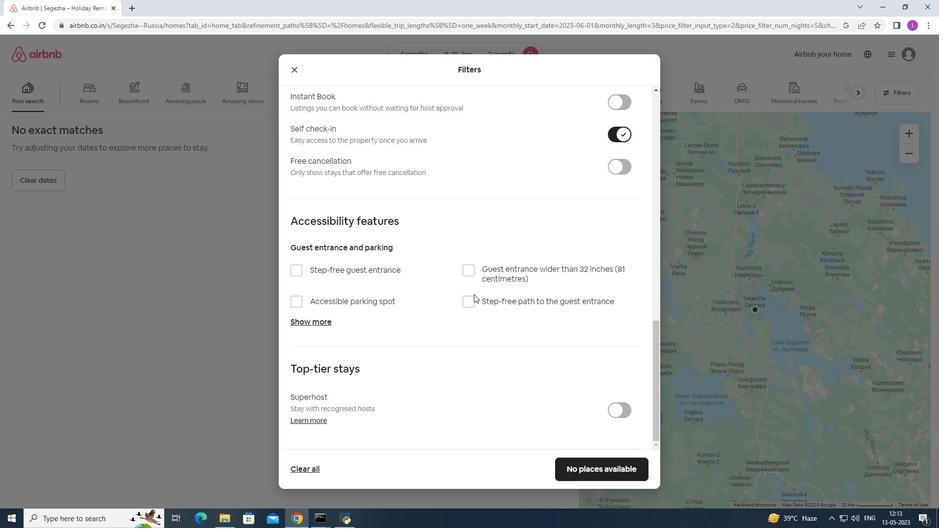 
Action: Mouse scrolled (473, 293) with delta (0, 0)
Screenshot: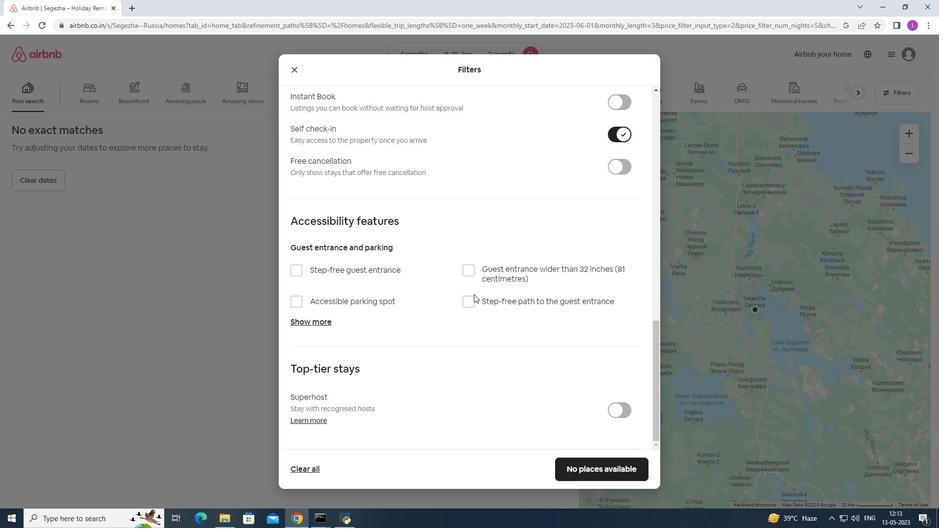 
Action: Mouse scrolled (473, 293) with delta (0, 0)
Screenshot: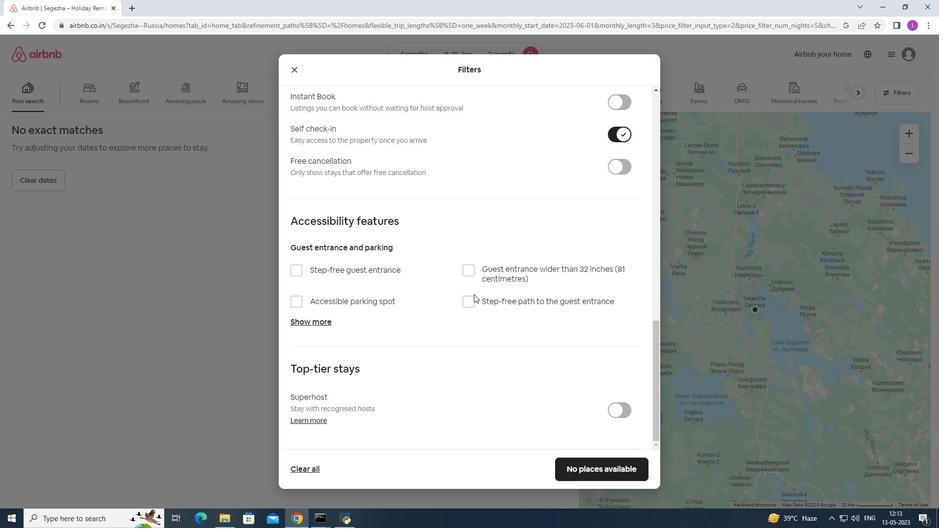 
Action: Mouse scrolled (473, 293) with delta (0, 0)
Screenshot: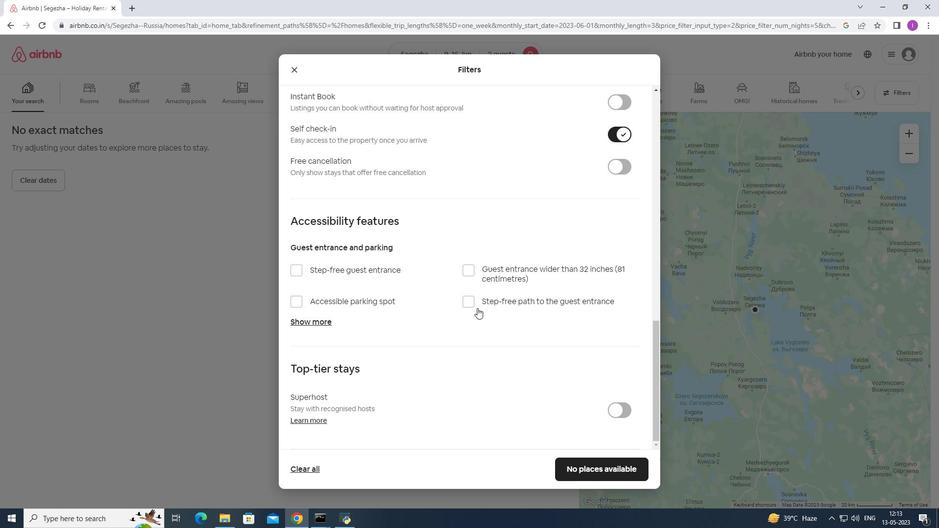 
Action: Mouse scrolled (473, 293) with delta (0, 0)
Screenshot: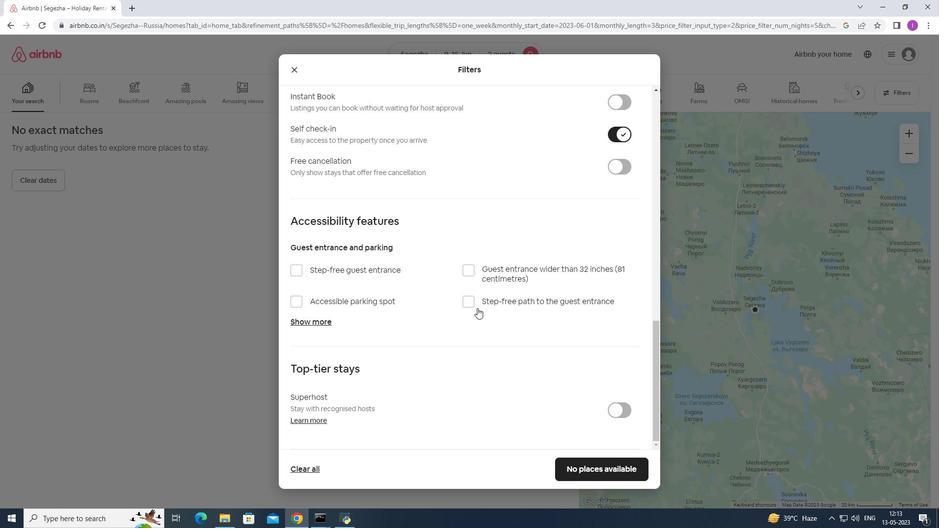 
Action: Mouse moved to (571, 474)
Screenshot: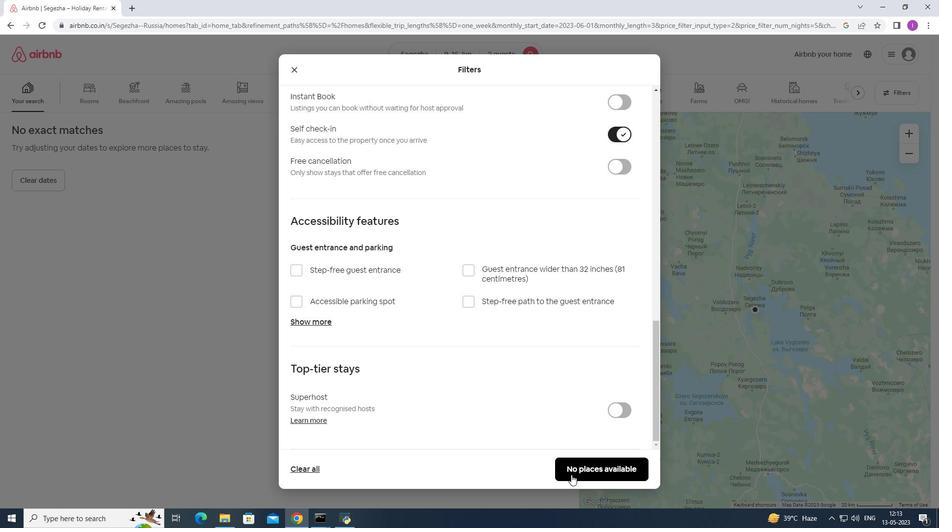 
Action: Mouse pressed left at (571, 474)
Screenshot: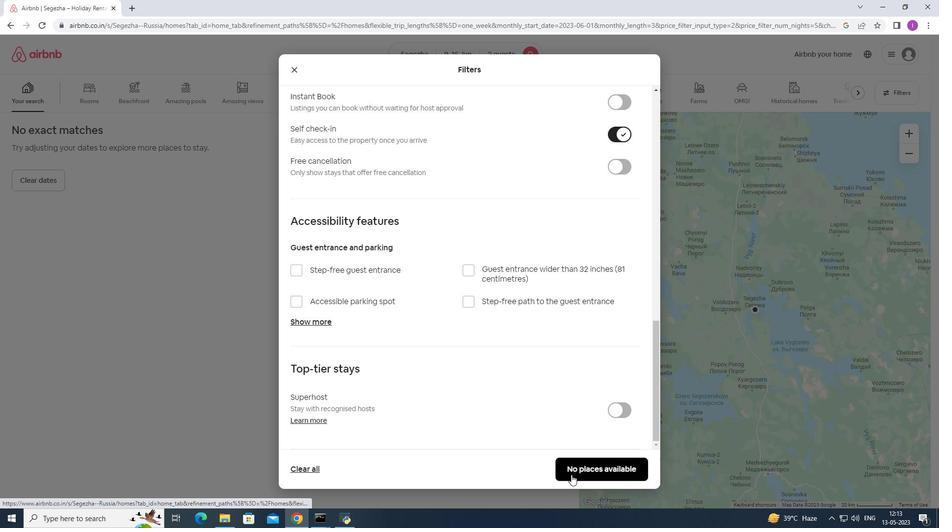 
